 Task: Find connections with filter location Esmeraldas with filter topic #training with filter profile language German with filter current company Infosys with filter school D. Y. Patil Pratishthans D.Y. Patil College of Engineering ,Pune with filter industry IT System Training and Support with filter service category Computer Networking with filter keywords title Sales Engineer
Action: Mouse moved to (470, 85)
Screenshot: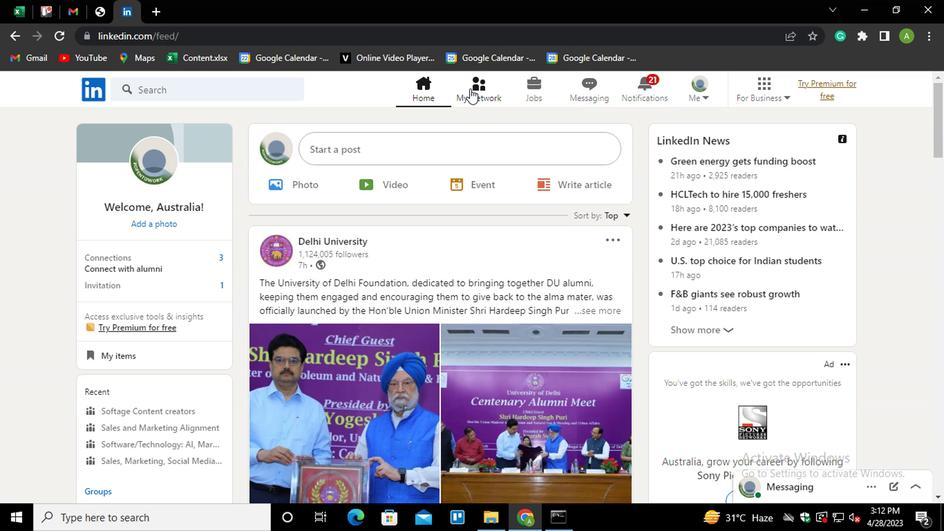 
Action: Mouse pressed left at (470, 85)
Screenshot: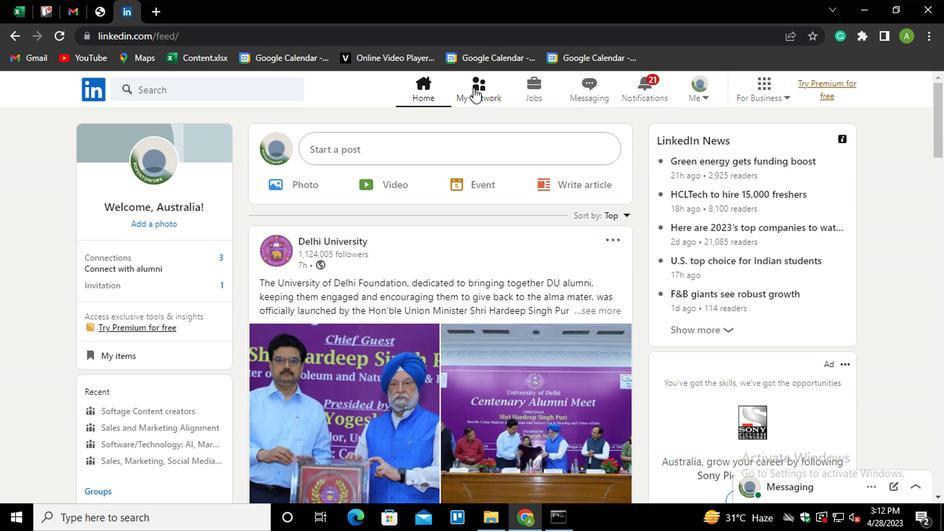 
Action: Mouse moved to (154, 160)
Screenshot: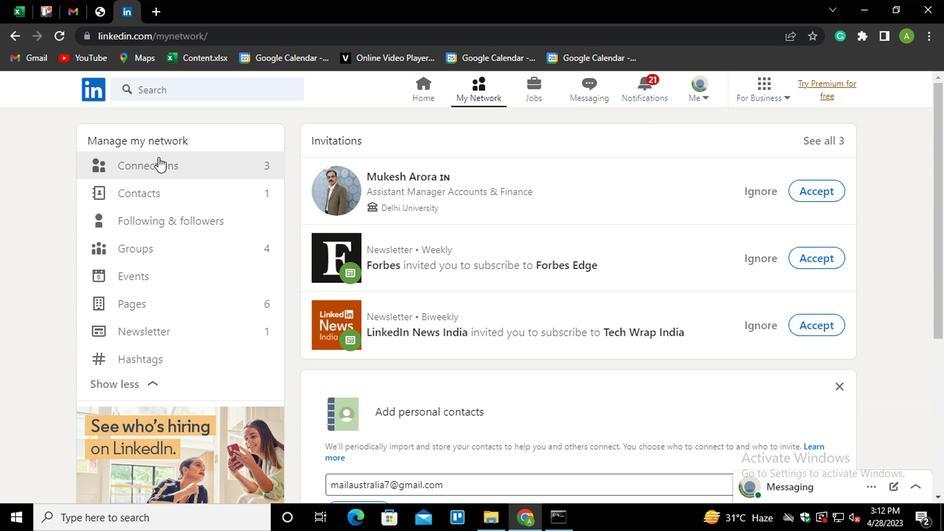 
Action: Mouse pressed left at (154, 160)
Screenshot: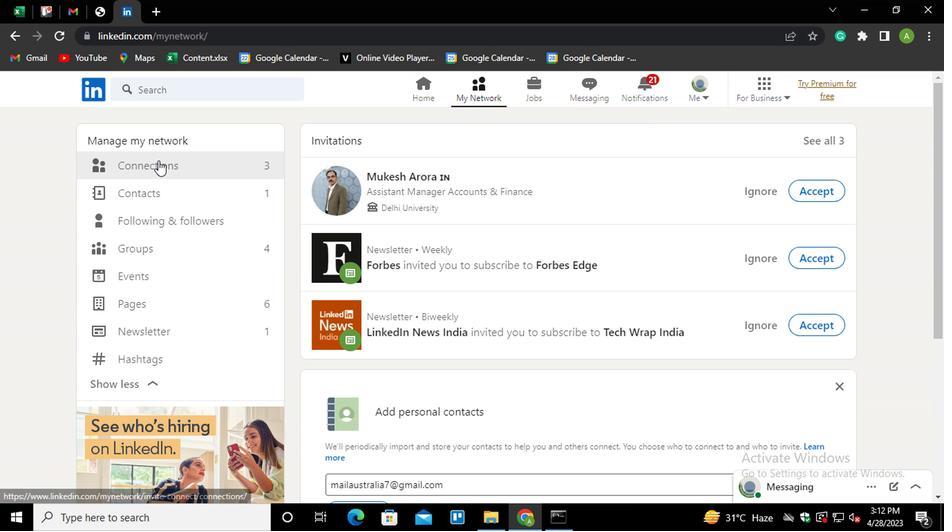 
Action: Mouse moved to (549, 157)
Screenshot: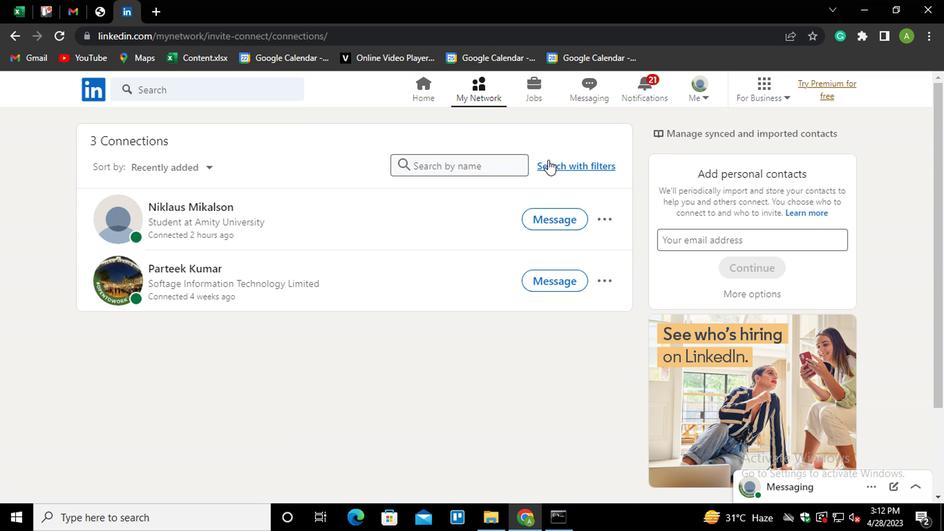 
Action: Mouse pressed left at (549, 157)
Screenshot: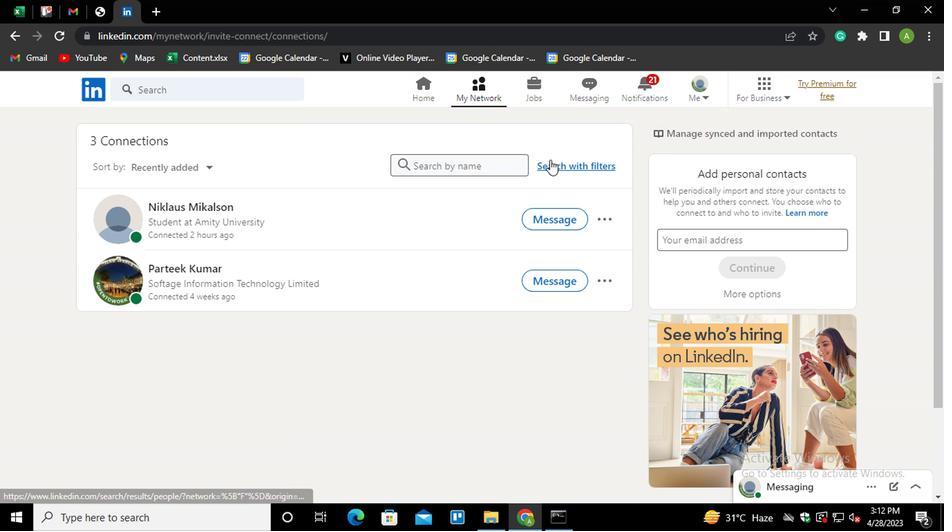
Action: Mouse moved to (515, 122)
Screenshot: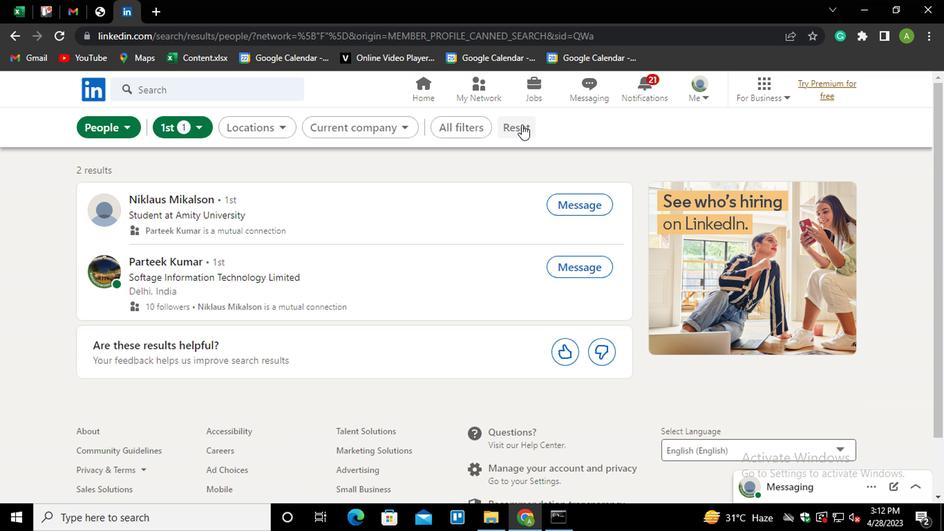 
Action: Mouse pressed left at (515, 122)
Screenshot: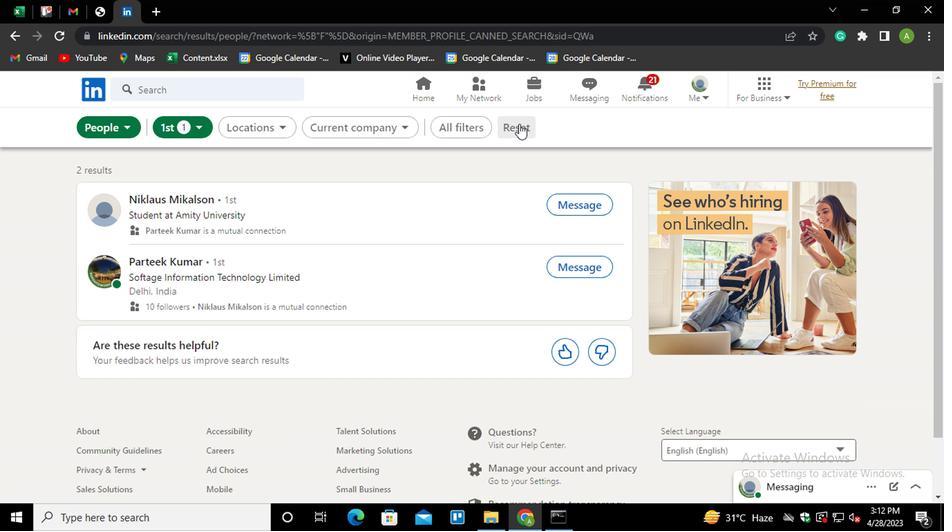 
Action: Mouse moved to (498, 122)
Screenshot: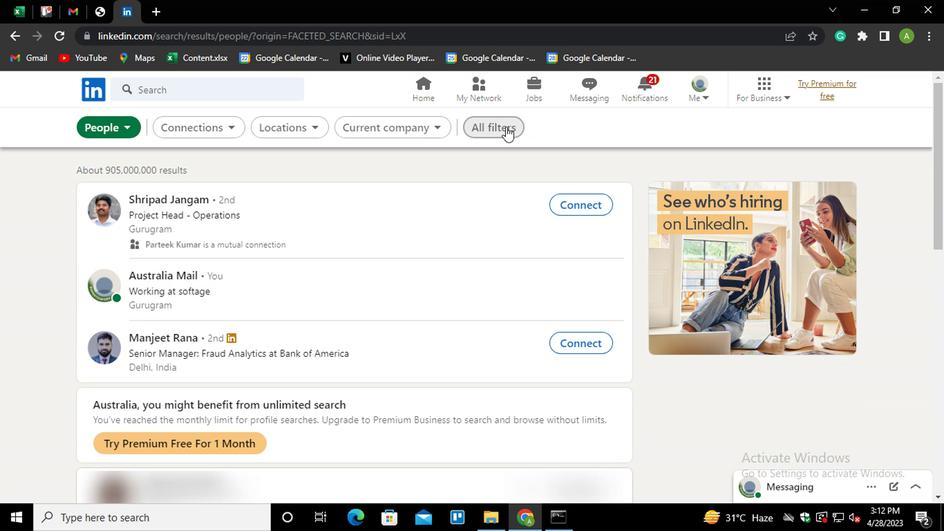 
Action: Mouse pressed left at (498, 122)
Screenshot: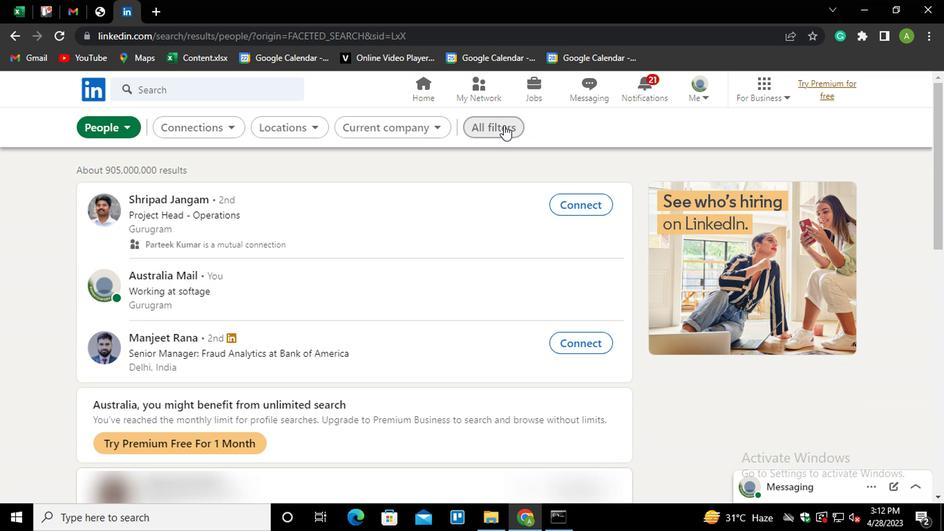 
Action: Mouse moved to (659, 274)
Screenshot: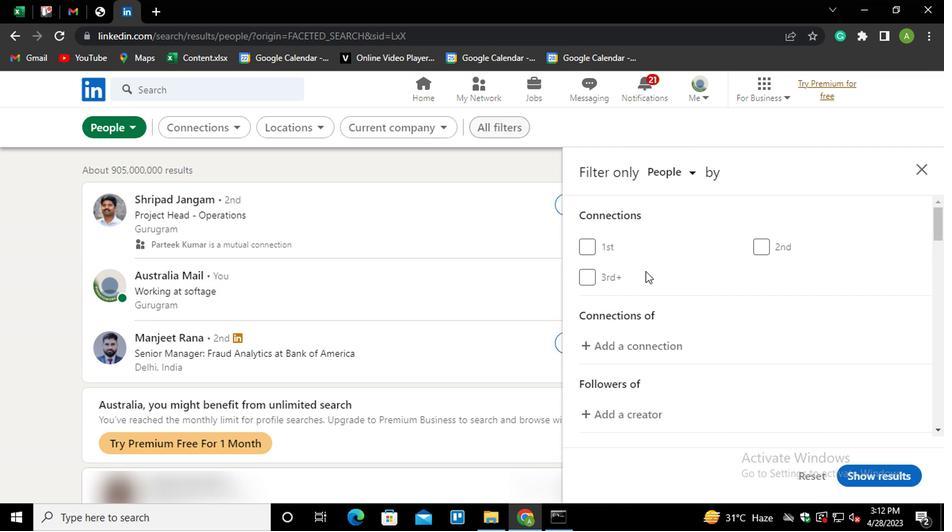 
Action: Mouse scrolled (659, 273) with delta (0, 0)
Screenshot: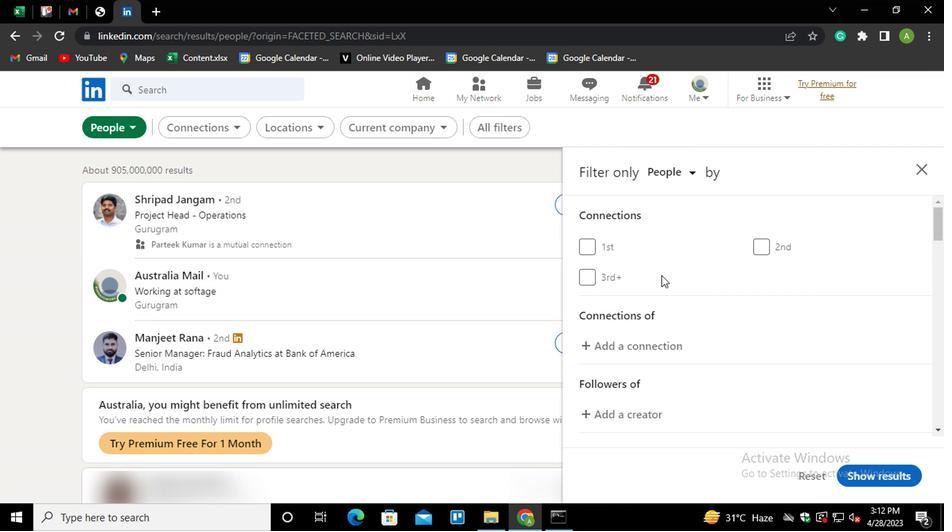 
Action: Mouse scrolled (659, 273) with delta (0, 0)
Screenshot: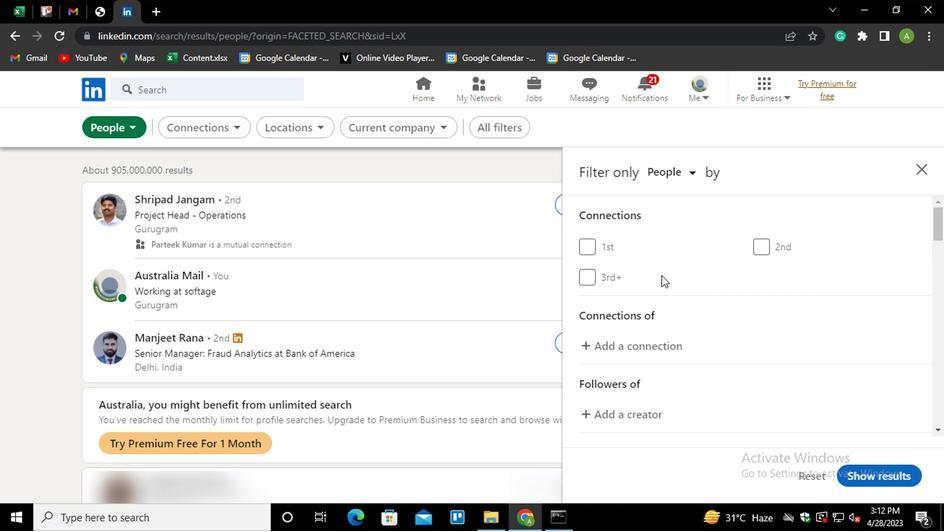 
Action: Mouse scrolled (659, 273) with delta (0, 0)
Screenshot: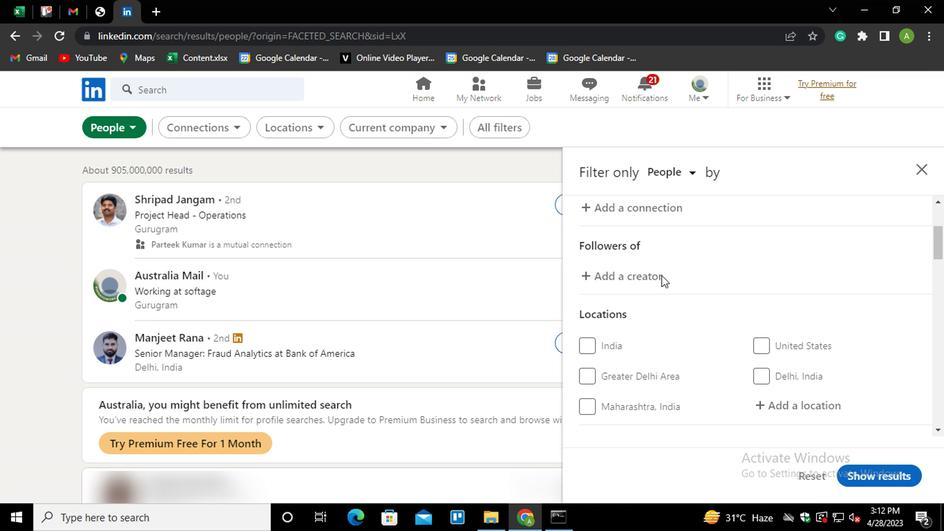
Action: Mouse moved to (784, 337)
Screenshot: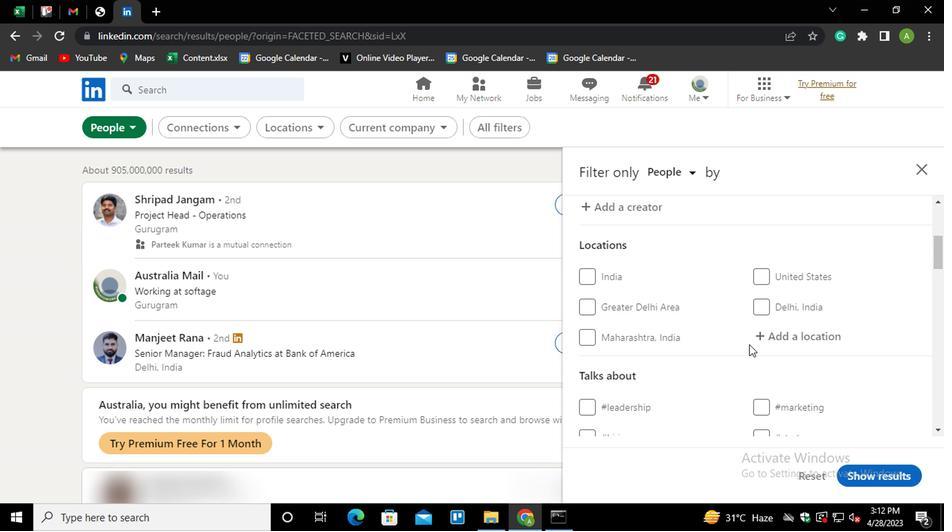 
Action: Mouse pressed left at (784, 337)
Screenshot: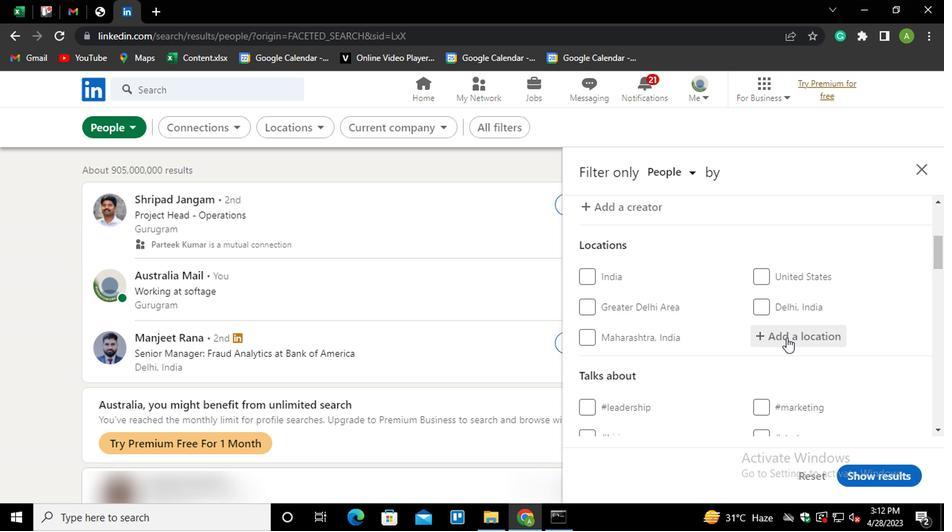 
Action: Key pressed <Key.shift>ESMERALDAS<Key.down><Key.enter>
Screenshot: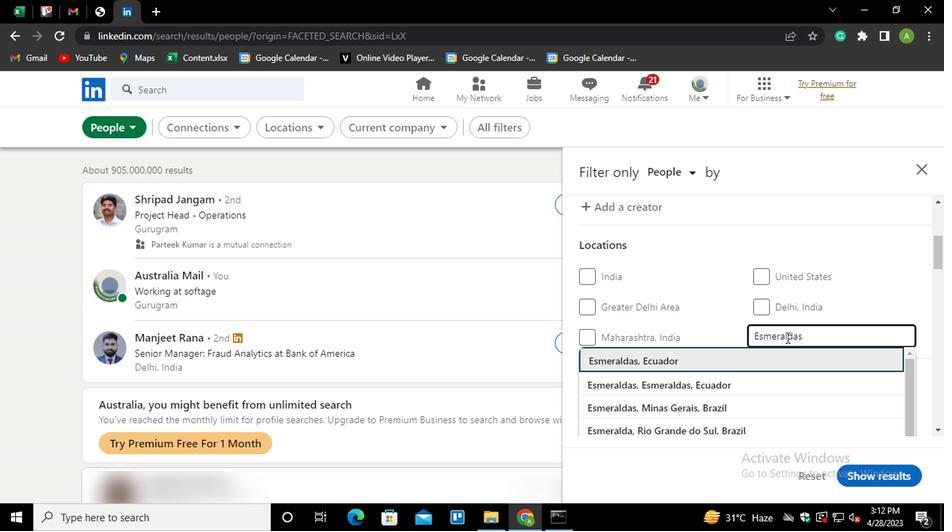 
Action: Mouse scrolled (784, 336) with delta (0, 0)
Screenshot: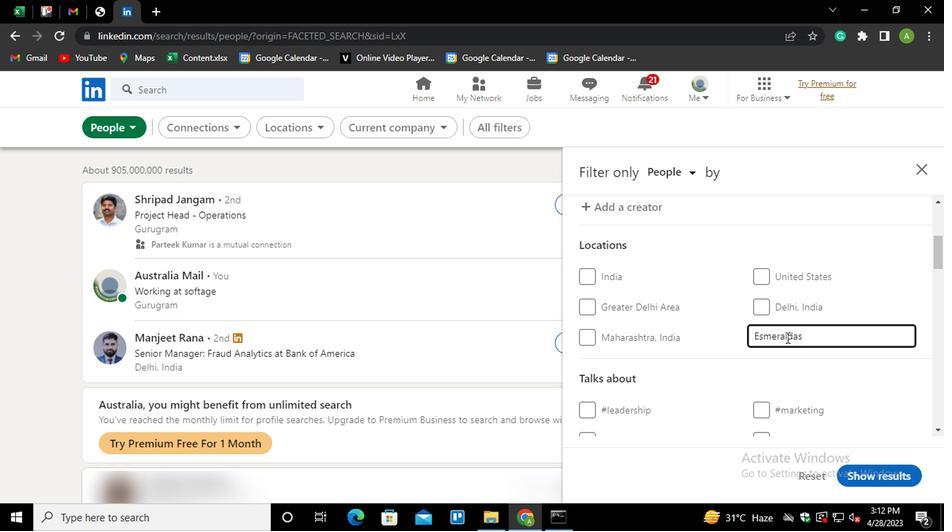 
Action: Mouse scrolled (784, 336) with delta (0, 0)
Screenshot: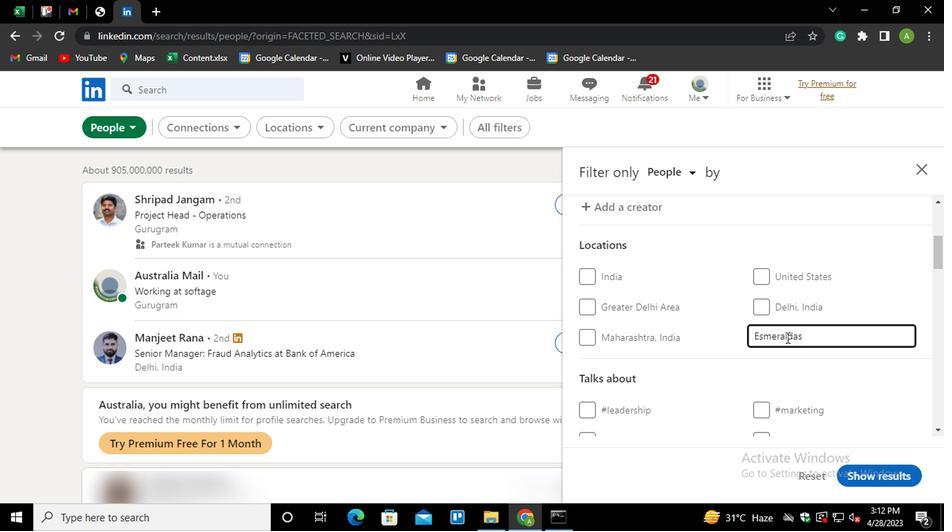 
Action: Mouse moved to (783, 334)
Screenshot: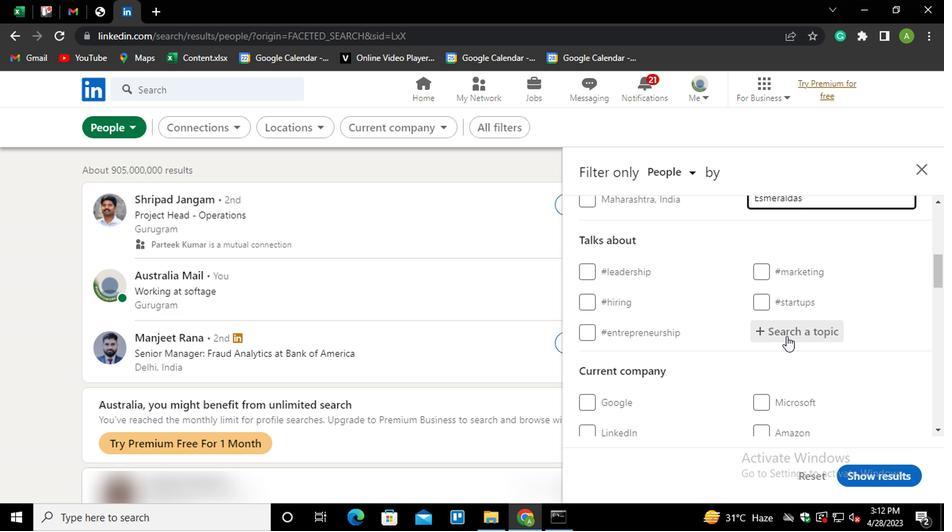 
Action: Mouse pressed left at (783, 334)
Screenshot: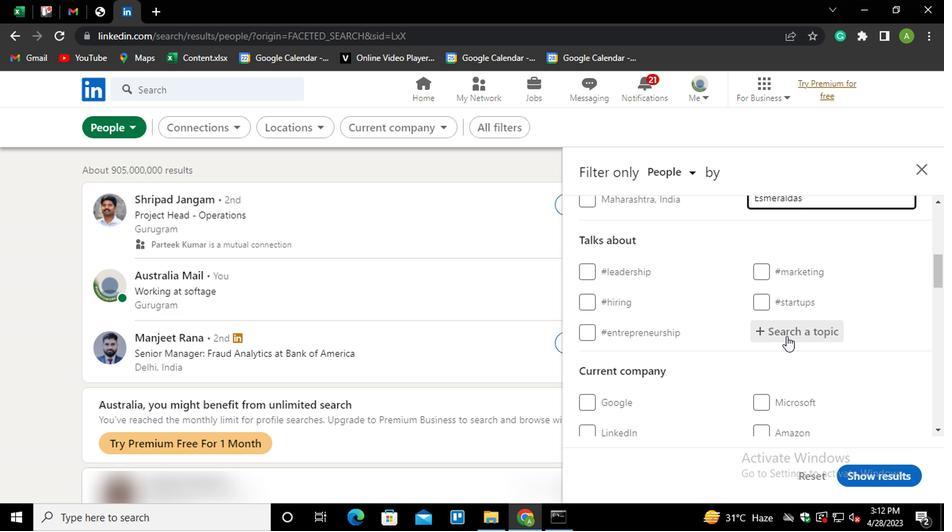 
Action: Mouse moved to (777, 336)
Screenshot: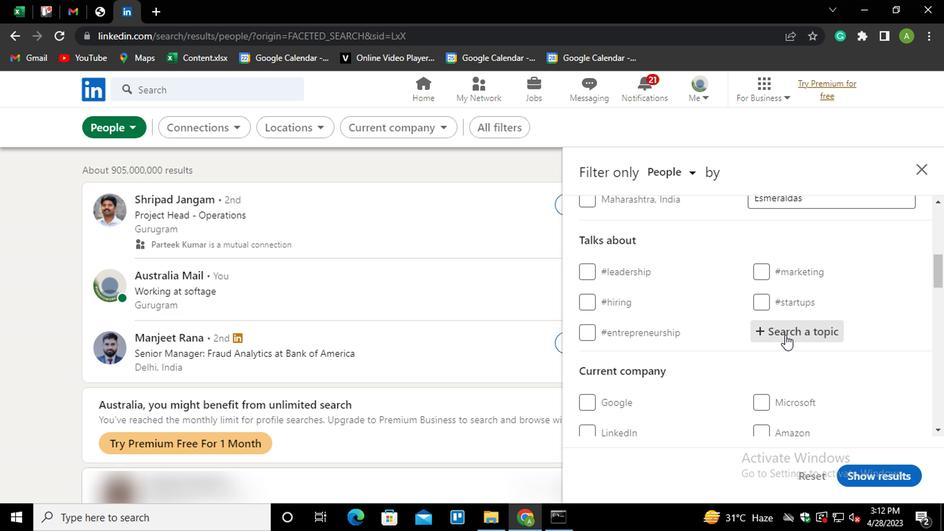 
Action: Key pressed TRAINING<Key.down><Key.enter>
Screenshot: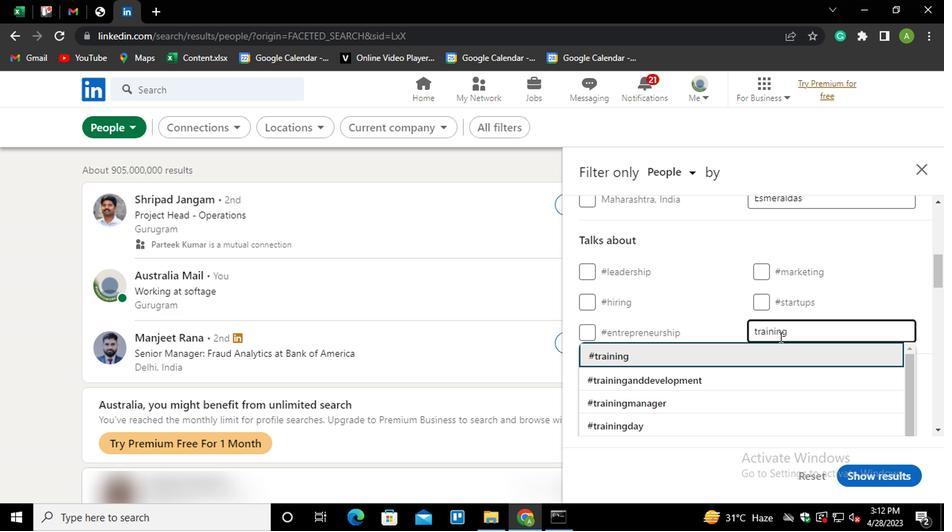 
Action: Mouse moved to (778, 334)
Screenshot: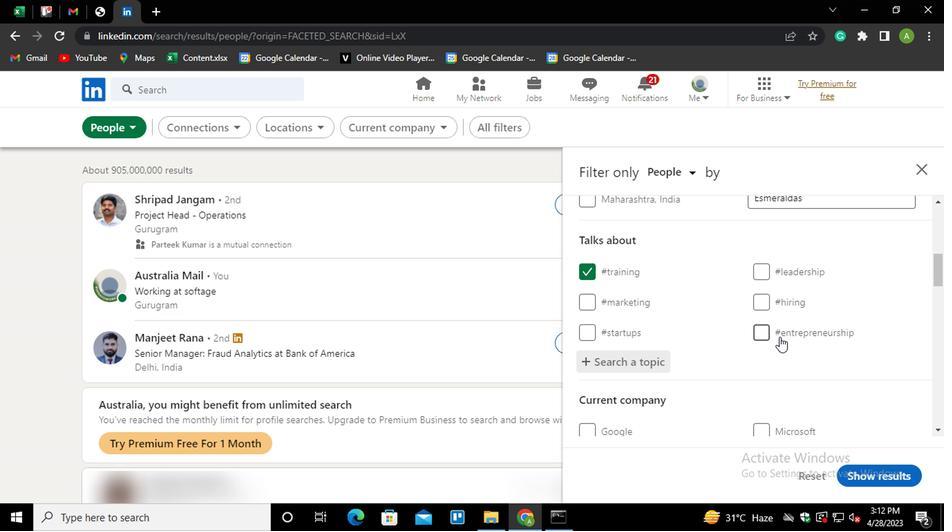 
Action: Mouse scrolled (778, 334) with delta (0, 0)
Screenshot: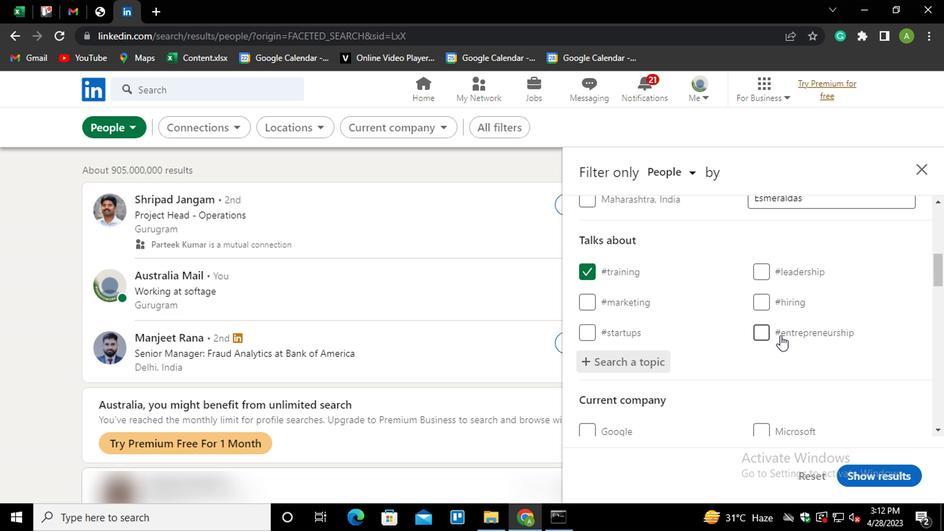 
Action: Mouse scrolled (778, 334) with delta (0, 0)
Screenshot: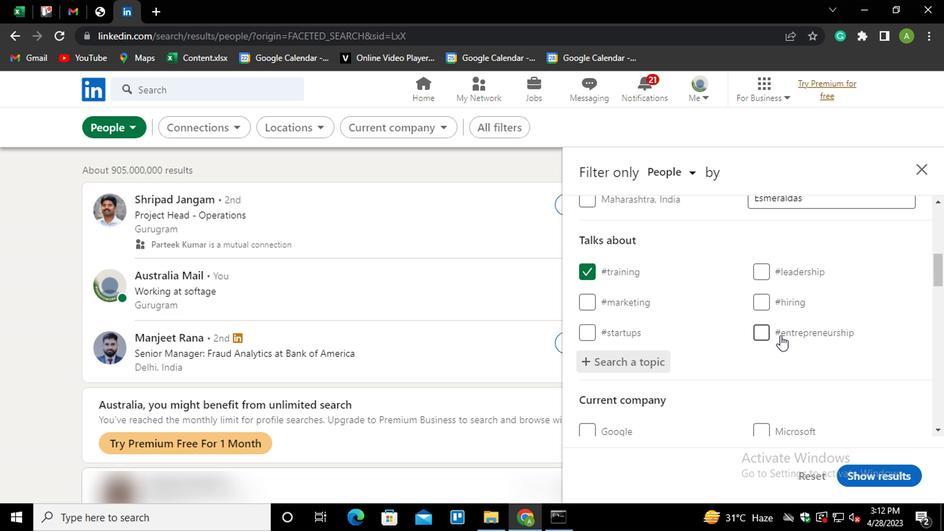 
Action: Mouse scrolled (778, 334) with delta (0, 0)
Screenshot: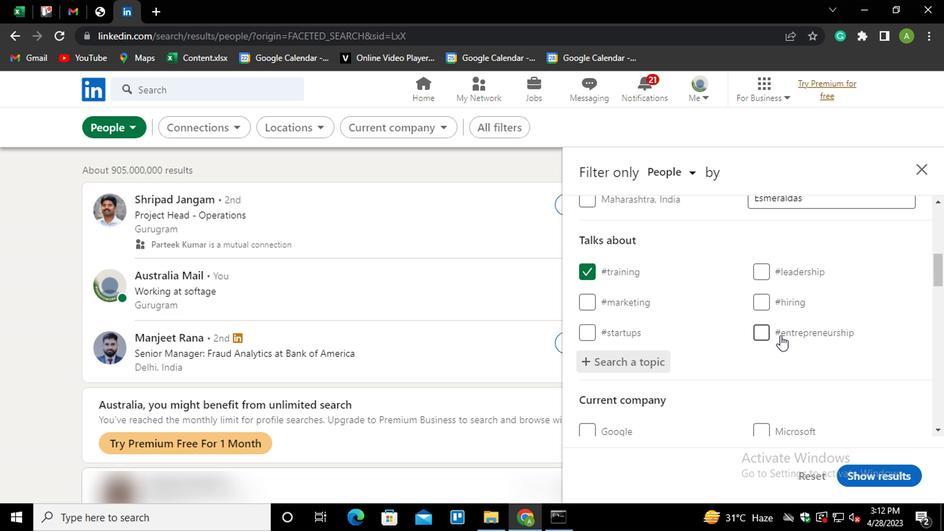 
Action: Mouse scrolled (778, 334) with delta (0, 0)
Screenshot: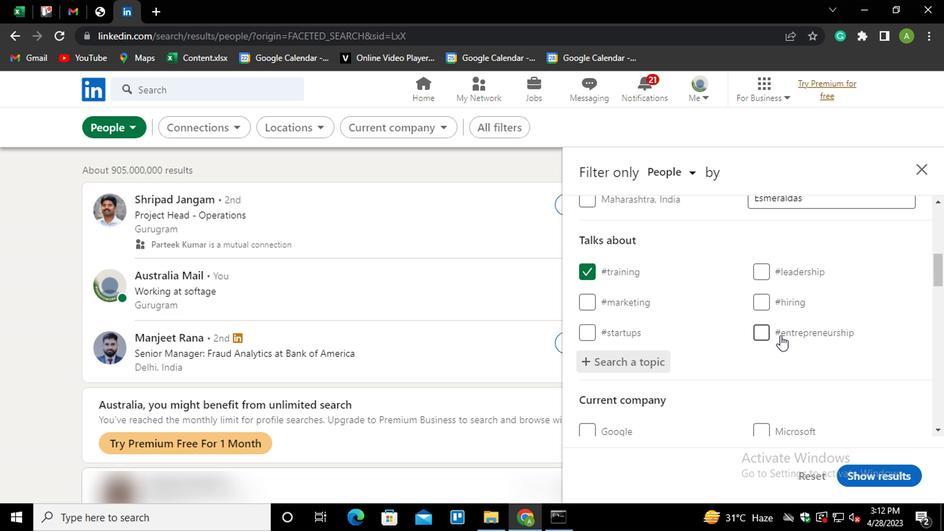 
Action: Mouse scrolled (778, 334) with delta (0, 0)
Screenshot: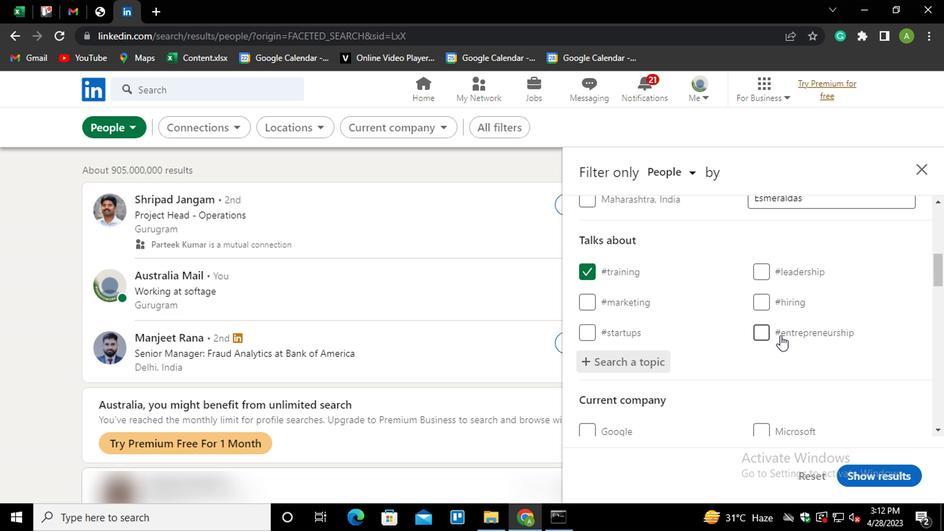 
Action: Mouse scrolled (778, 334) with delta (0, 0)
Screenshot: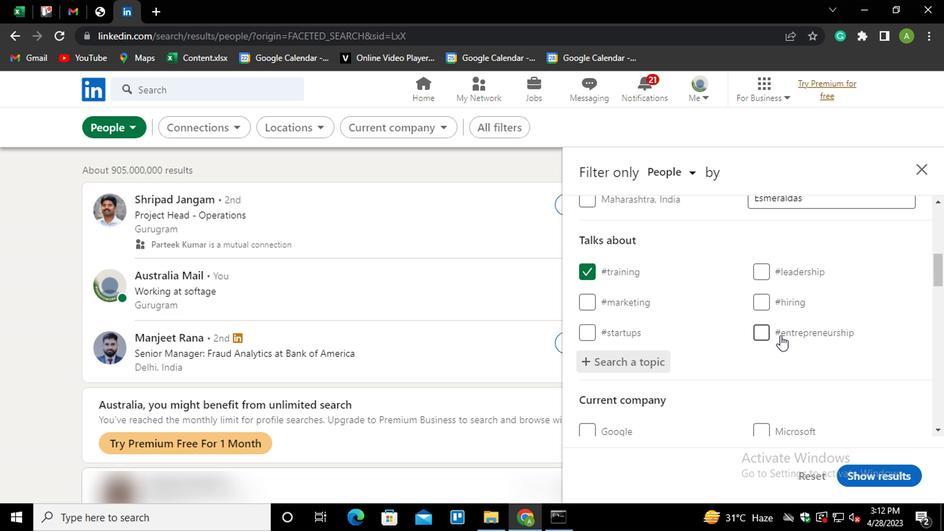
Action: Mouse scrolled (778, 334) with delta (0, 0)
Screenshot: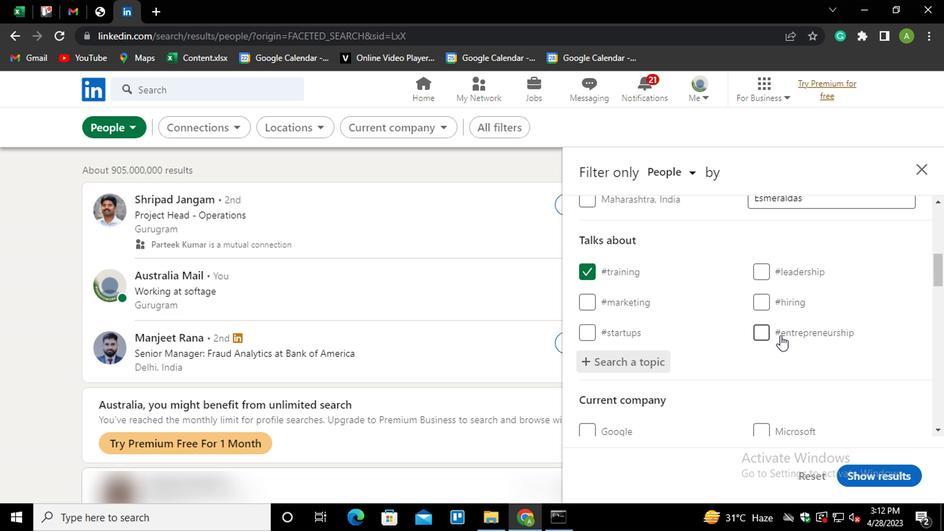 
Action: Mouse scrolled (778, 334) with delta (0, 0)
Screenshot: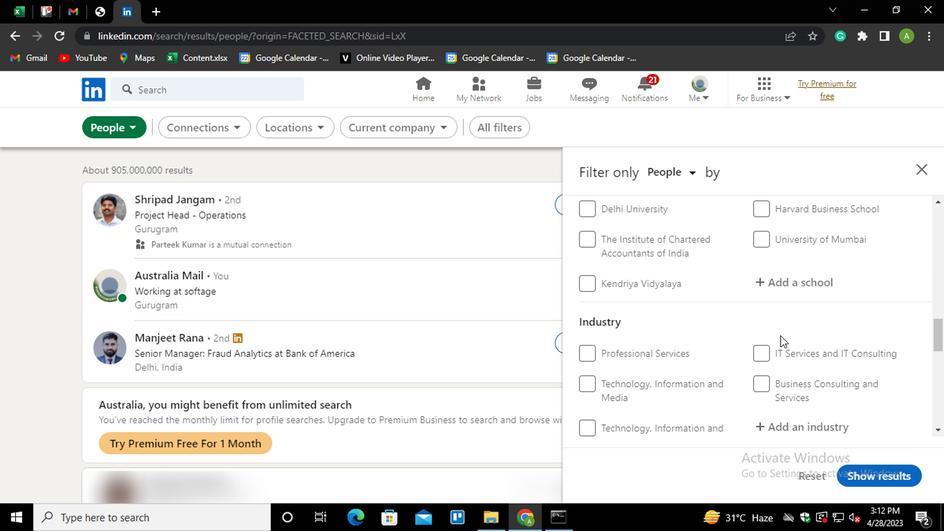 
Action: Mouse scrolled (778, 334) with delta (0, 0)
Screenshot: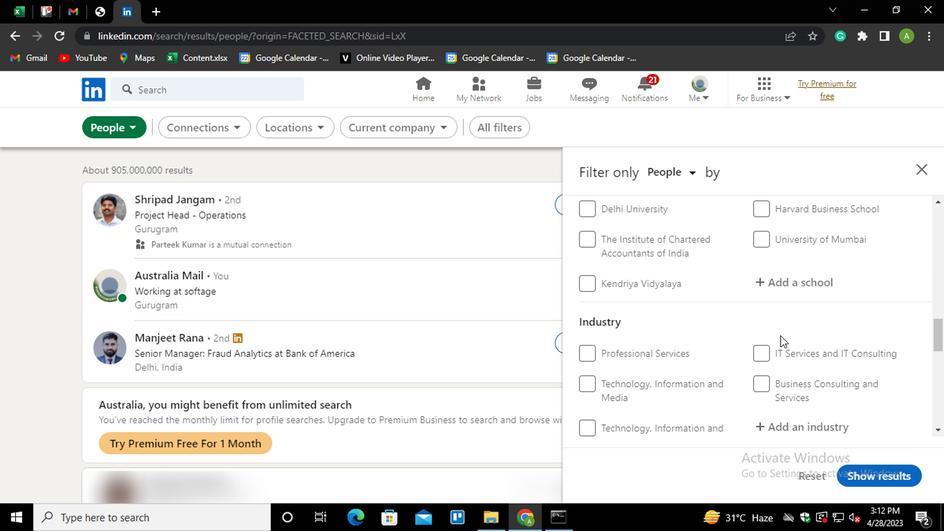 
Action: Mouse scrolled (778, 334) with delta (0, 0)
Screenshot: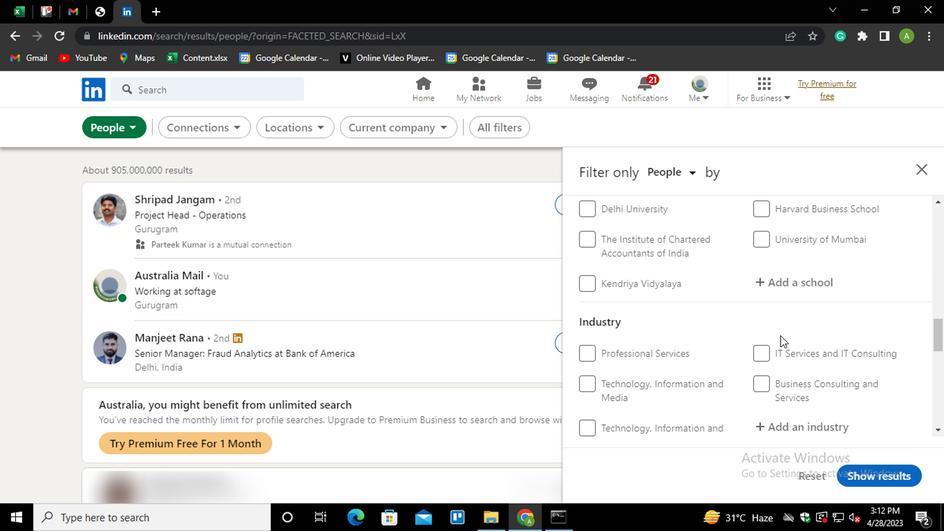 
Action: Mouse moved to (594, 364)
Screenshot: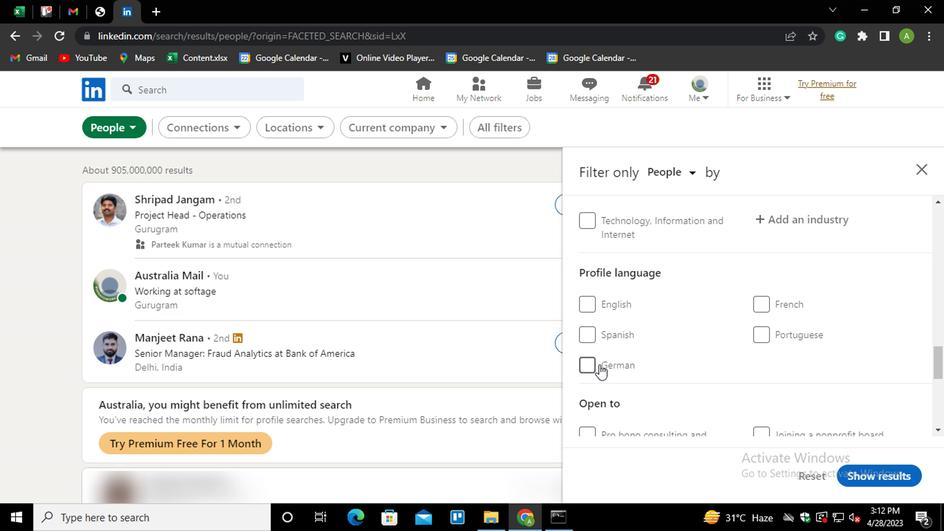 
Action: Mouse pressed left at (594, 364)
Screenshot: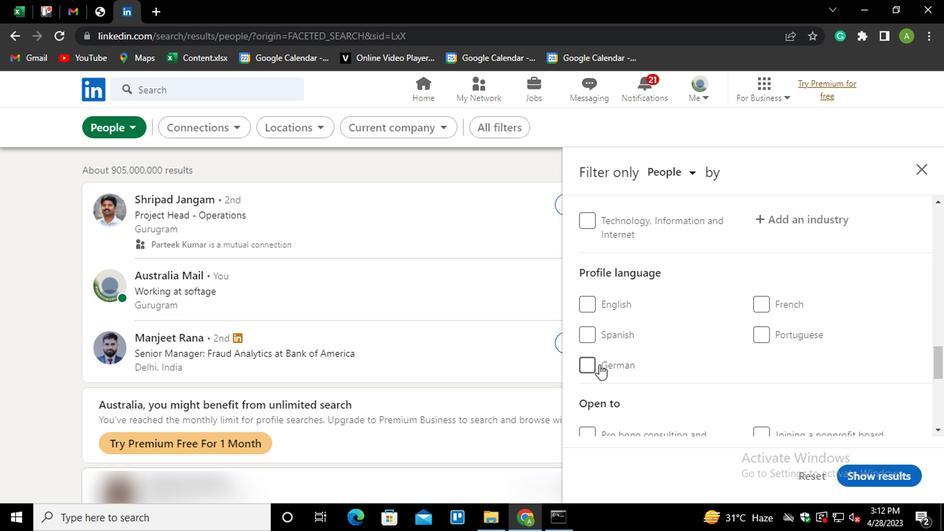 
Action: Mouse moved to (684, 369)
Screenshot: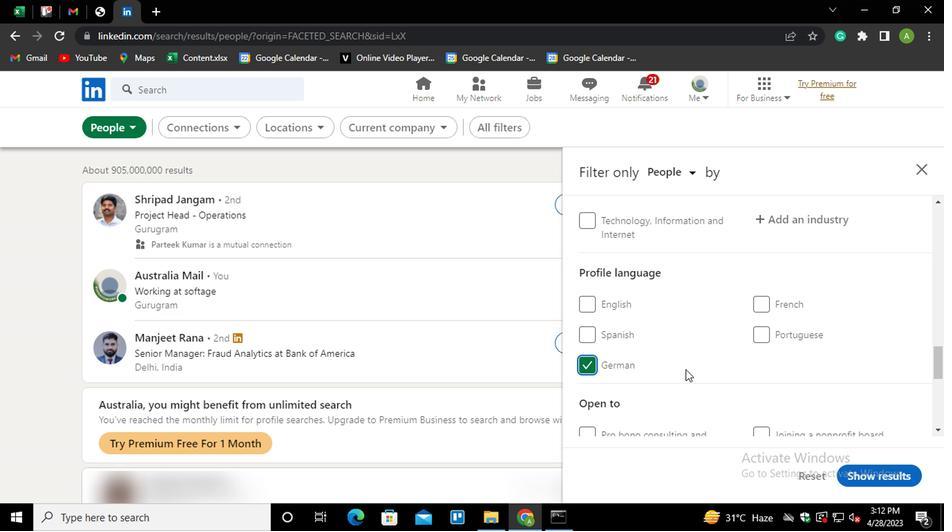 
Action: Mouse scrolled (684, 369) with delta (0, 0)
Screenshot: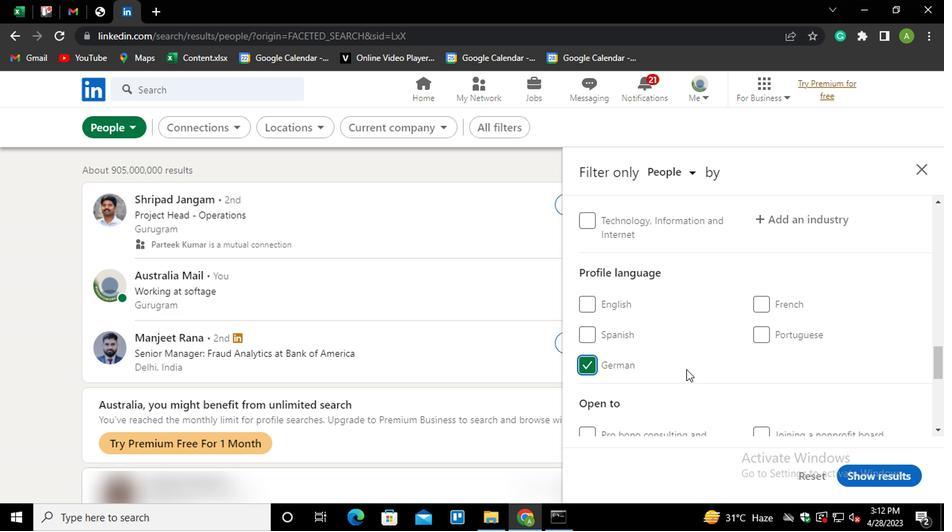 
Action: Mouse scrolled (684, 369) with delta (0, 0)
Screenshot: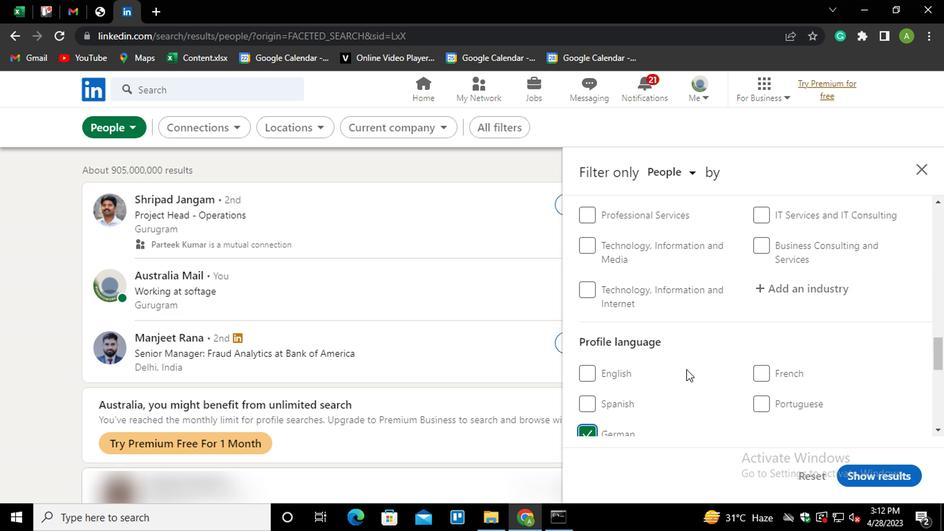 
Action: Mouse scrolled (684, 369) with delta (0, 0)
Screenshot: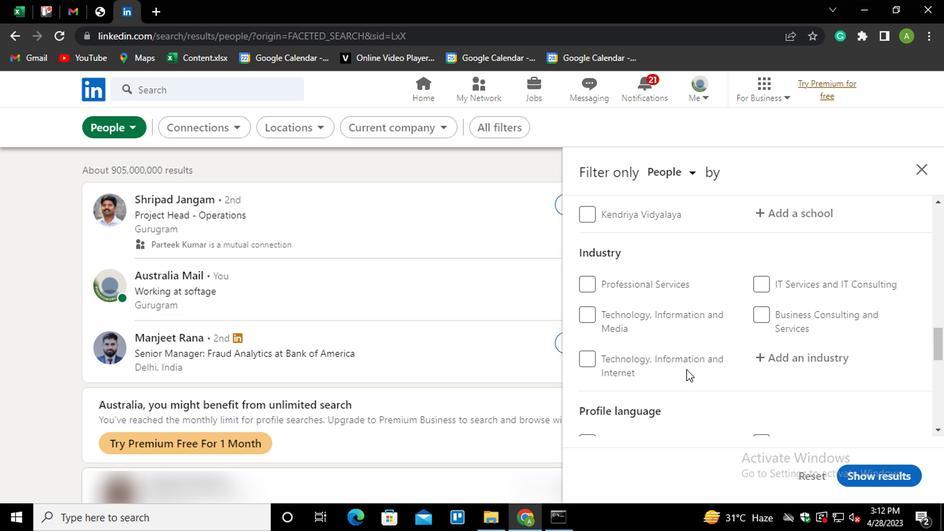 
Action: Mouse scrolled (684, 369) with delta (0, 0)
Screenshot: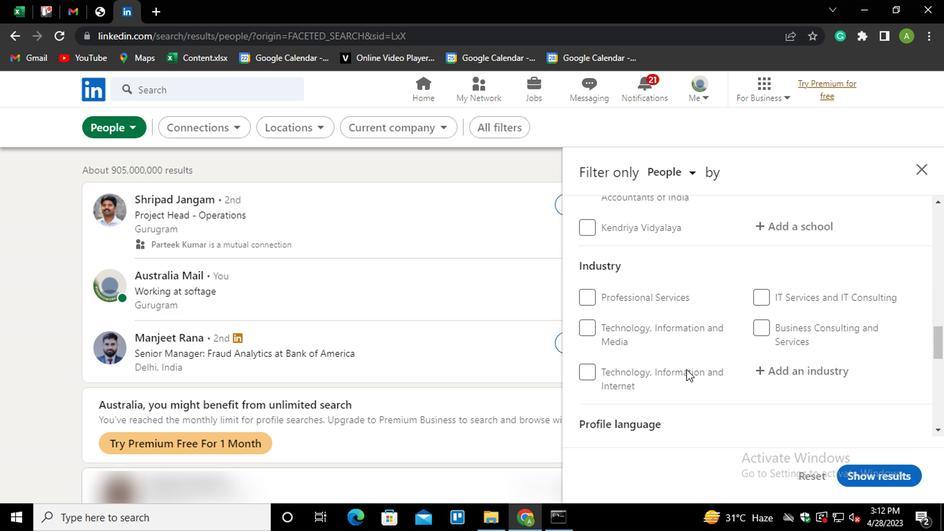 
Action: Mouse scrolled (684, 369) with delta (0, 0)
Screenshot: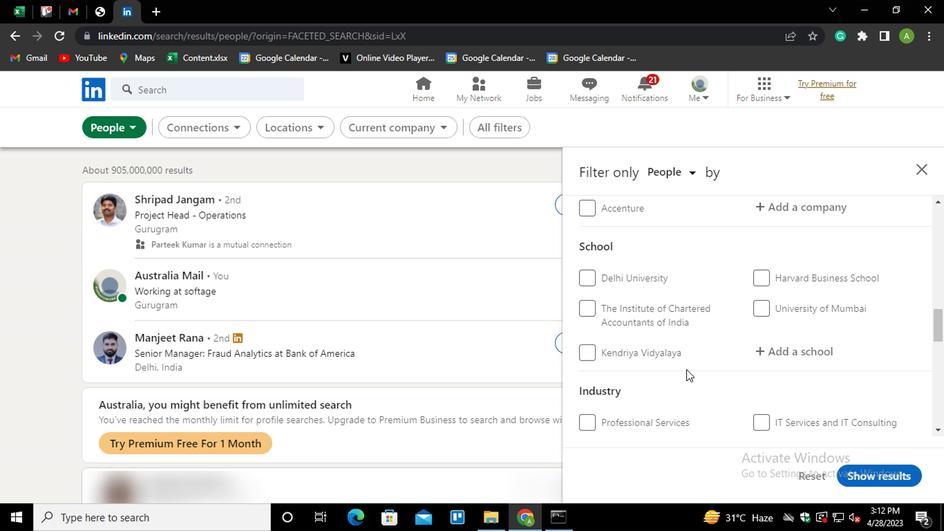 
Action: Mouse scrolled (684, 369) with delta (0, 0)
Screenshot: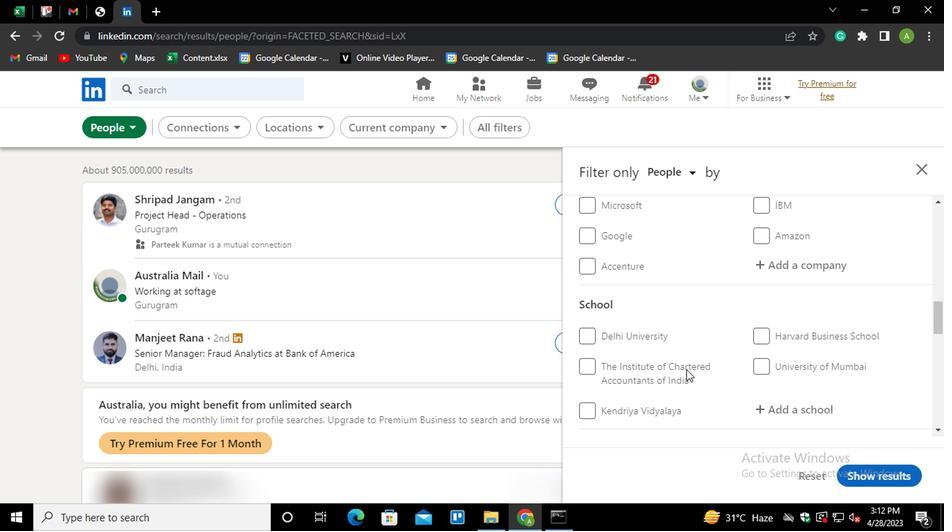 
Action: Mouse moved to (684, 367)
Screenshot: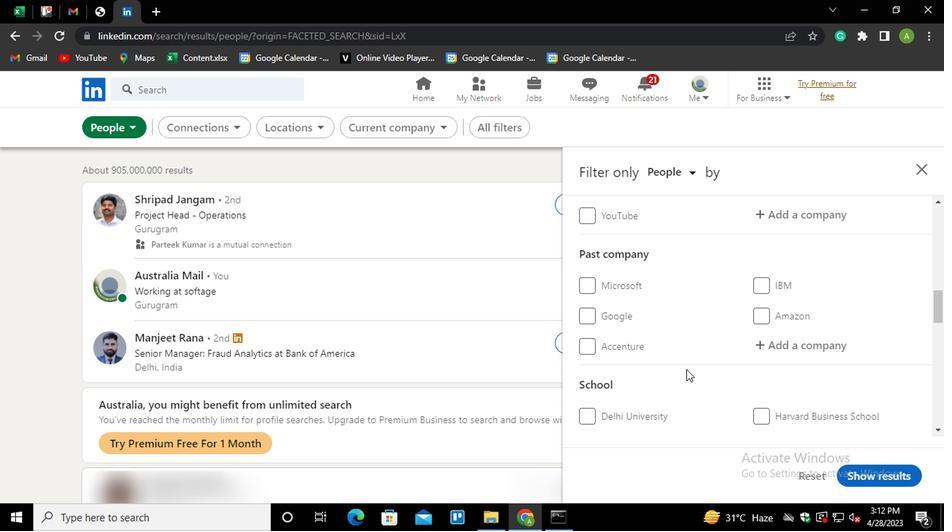 
Action: Mouse scrolled (684, 368) with delta (0, 0)
Screenshot: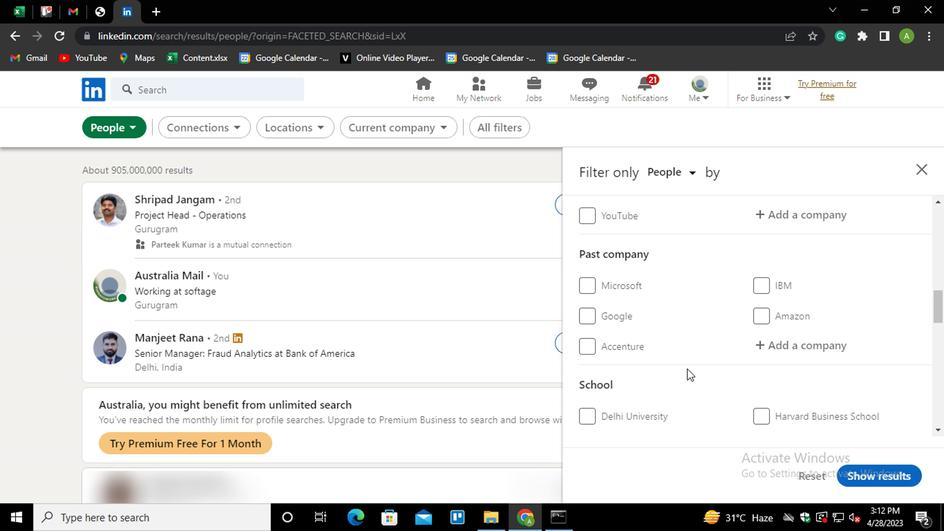 
Action: Mouse moved to (772, 287)
Screenshot: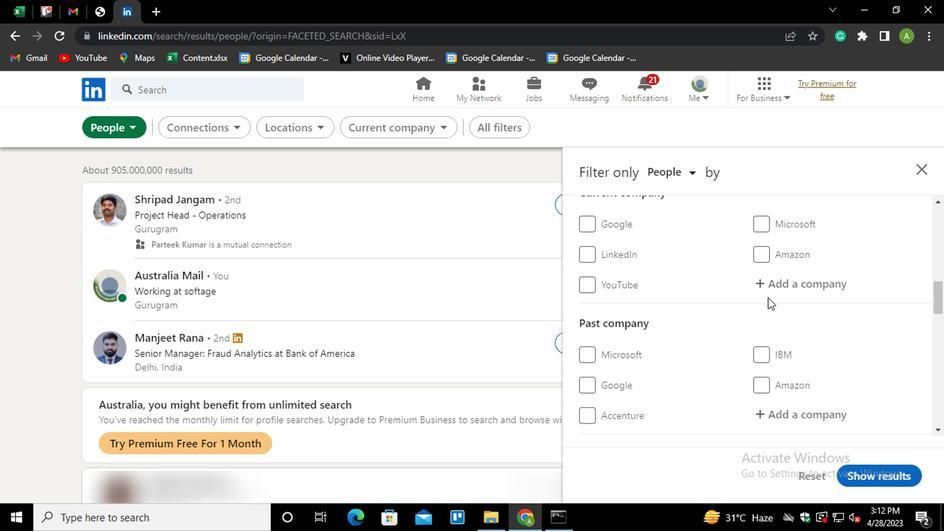 
Action: Mouse pressed left at (772, 287)
Screenshot: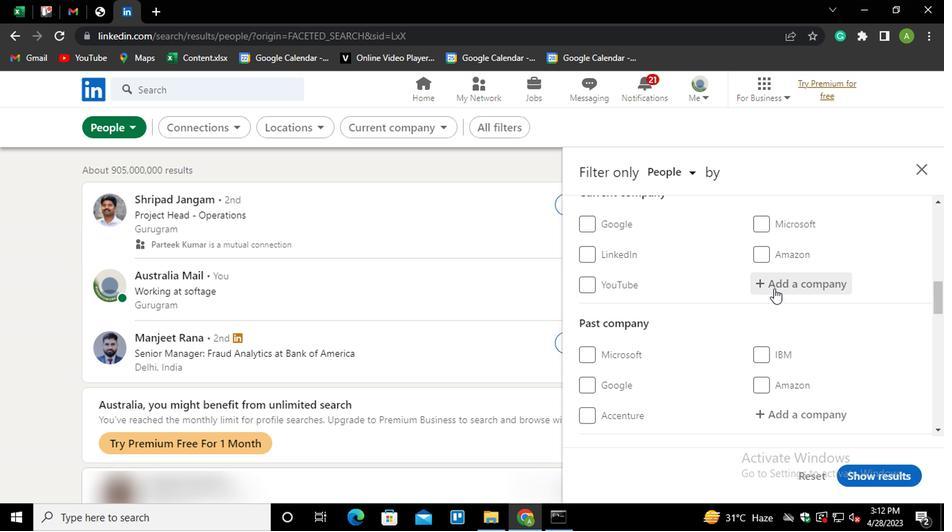 
Action: Key pressed <Key.shift>IN<Key.backspace>NFOSYS<Key.down><Key.enter>
Screenshot: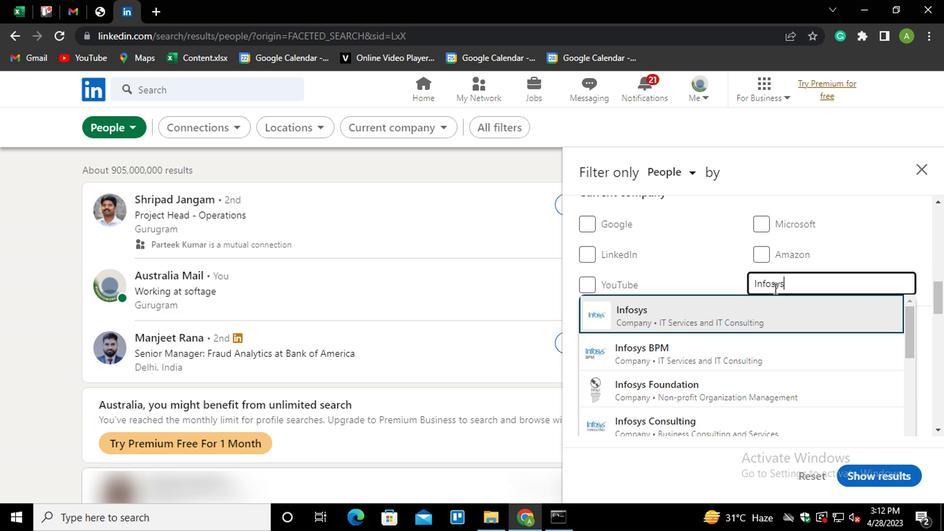 
Action: Mouse scrolled (772, 286) with delta (0, 0)
Screenshot: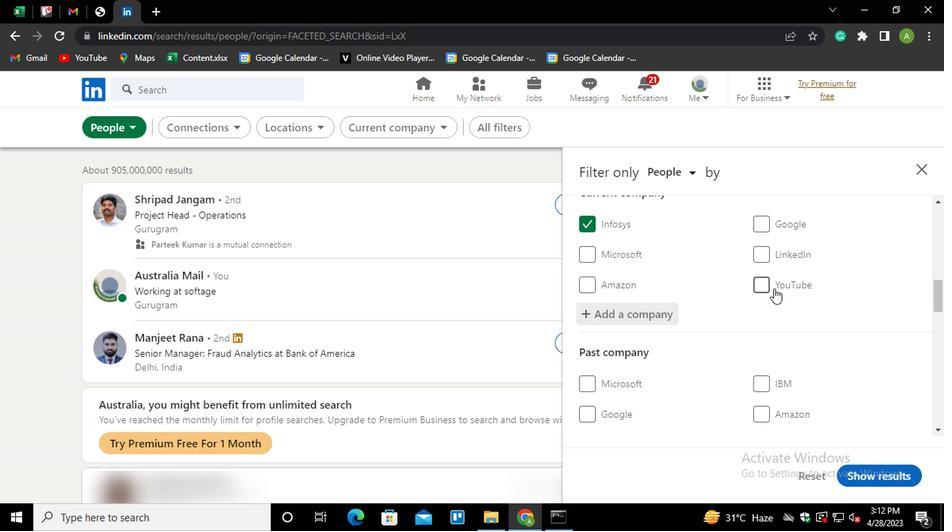 
Action: Mouse scrolled (772, 286) with delta (0, 0)
Screenshot: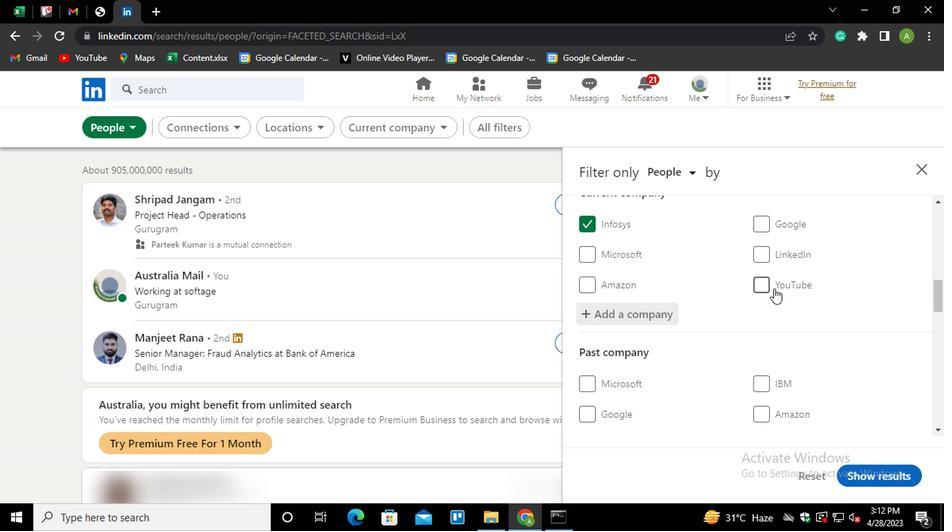 
Action: Mouse scrolled (772, 286) with delta (0, 0)
Screenshot: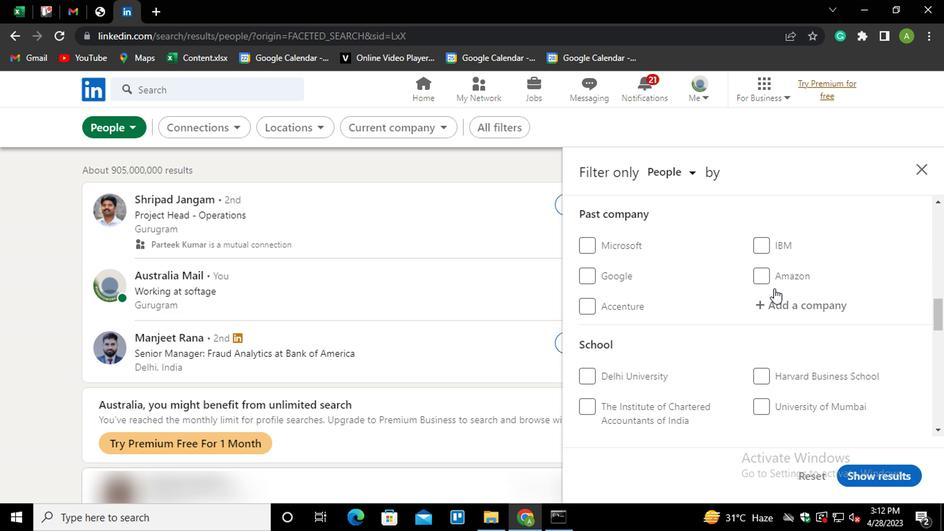 
Action: Mouse scrolled (772, 286) with delta (0, 0)
Screenshot: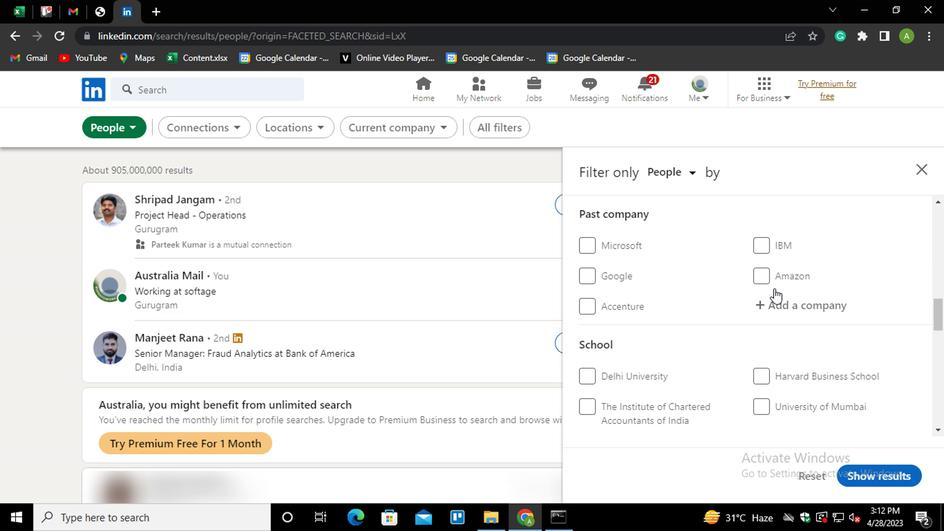 
Action: Mouse moved to (784, 308)
Screenshot: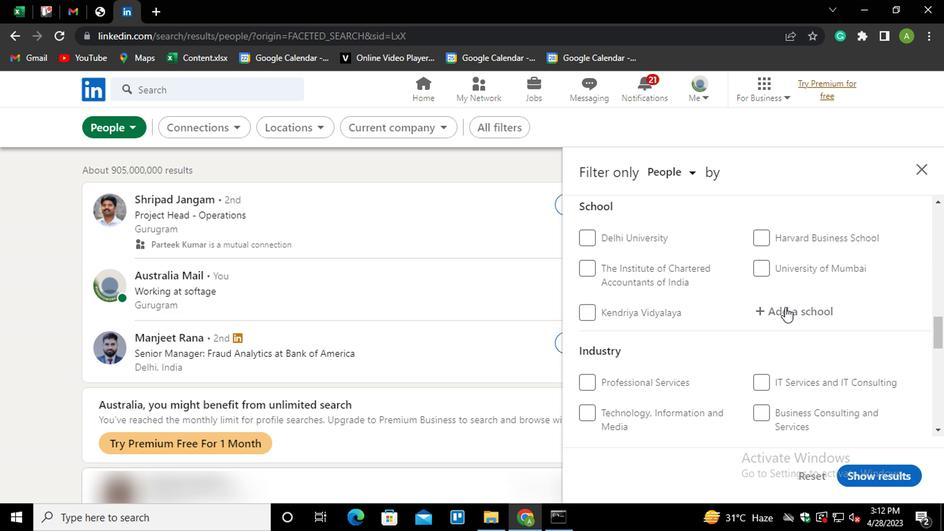 
Action: Mouse pressed left at (784, 308)
Screenshot: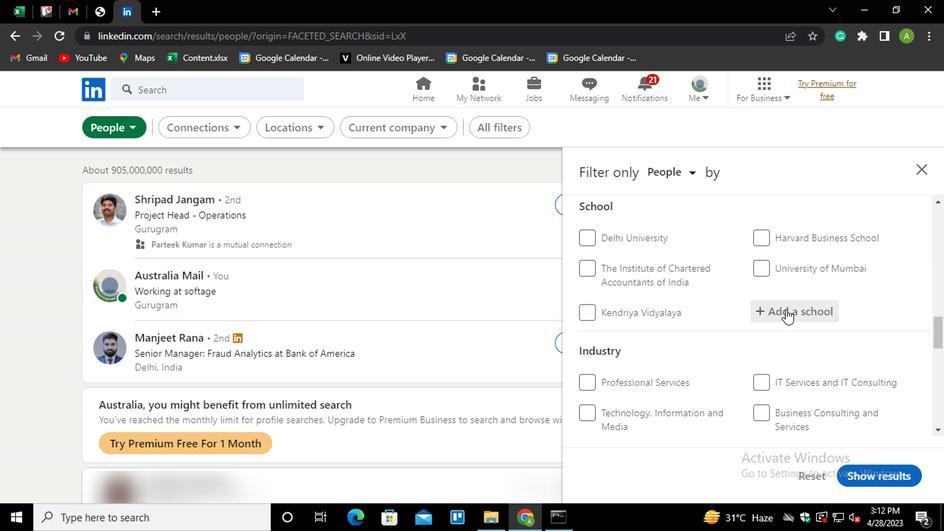 
Action: Key pressed <Key.shift><Key.shift><Key.shift><Key.shift><Key.shift><Key.shift><Key.shift><Key.shift><Key.shift><Key.shift><Key.shift>D.<Key.shift><Key.shift><Key.shift><Key.shift><Key.shift>Y.<Key.space><Key.down><Key.down><Key.down><Key.down><Key.enter>
Screenshot: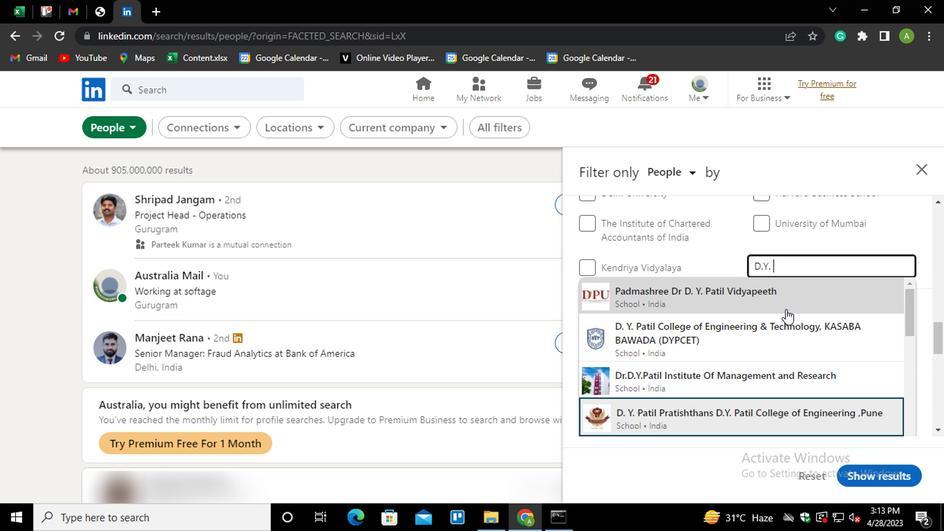 
Action: Mouse scrolled (784, 307) with delta (0, 0)
Screenshot: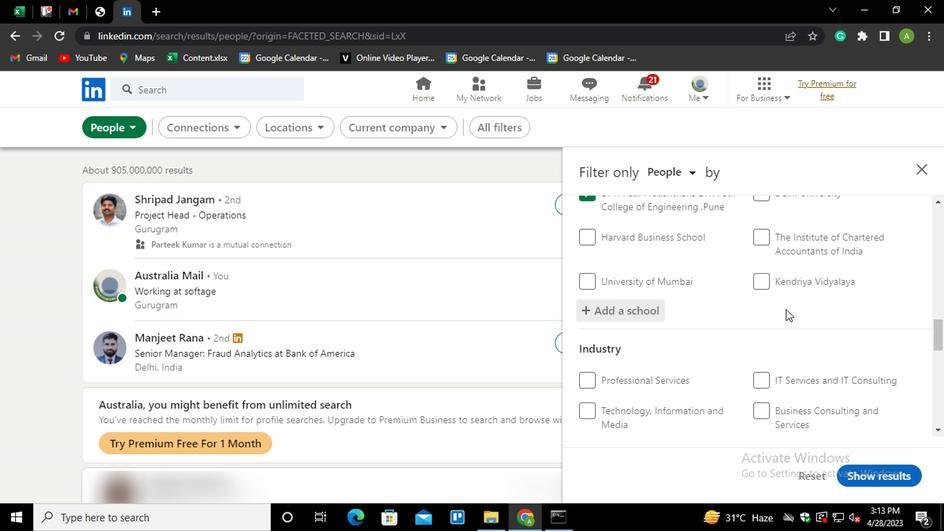
Action: Mouse scrolled (784, 307) with delta (0, 0)
Screenshot: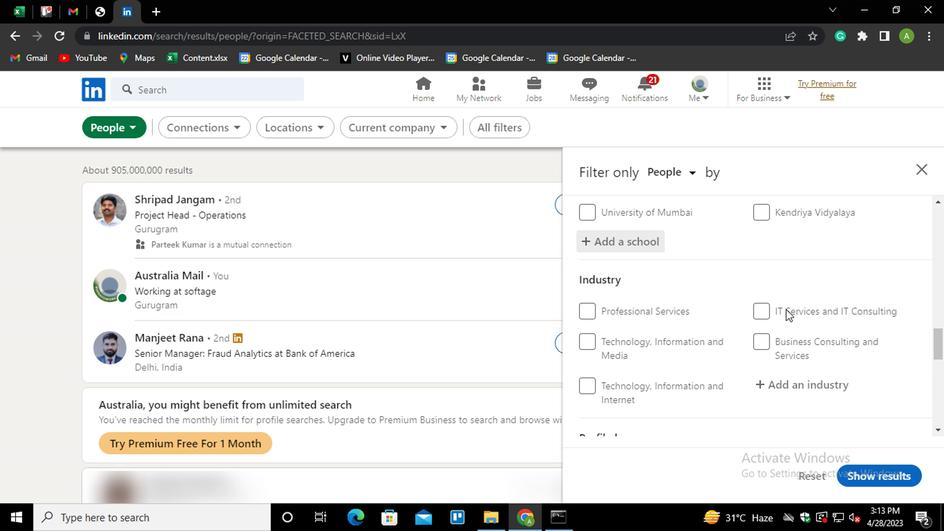 
Action: Mouse pressed left at (784, 308)
Screenshot: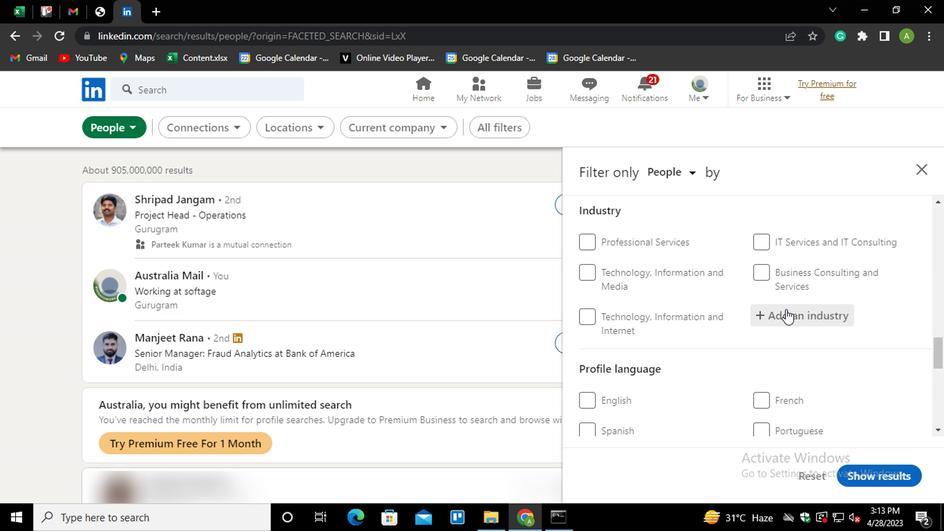 
Action: Mouse scrolled (784, 307) with delta (0, 0)
Screenshot: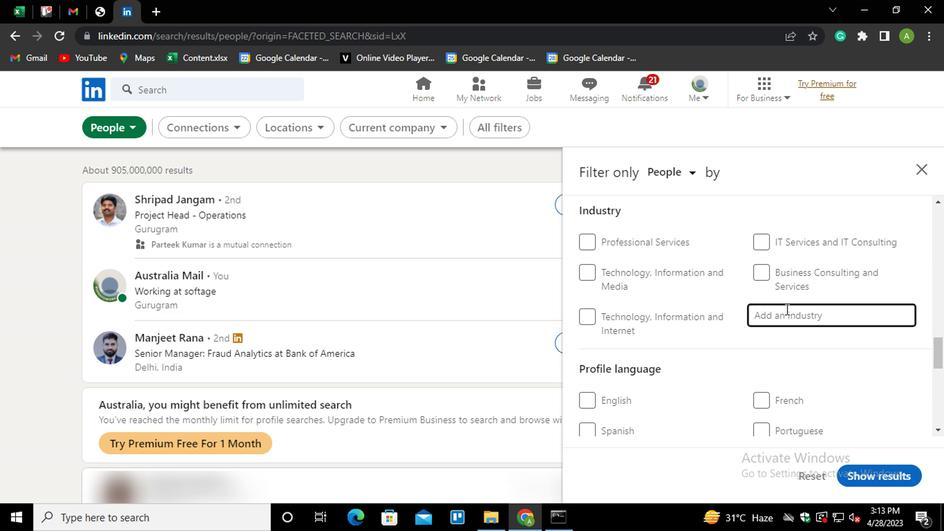 
Action: Mouse moved to (797, 253)
Screenshot: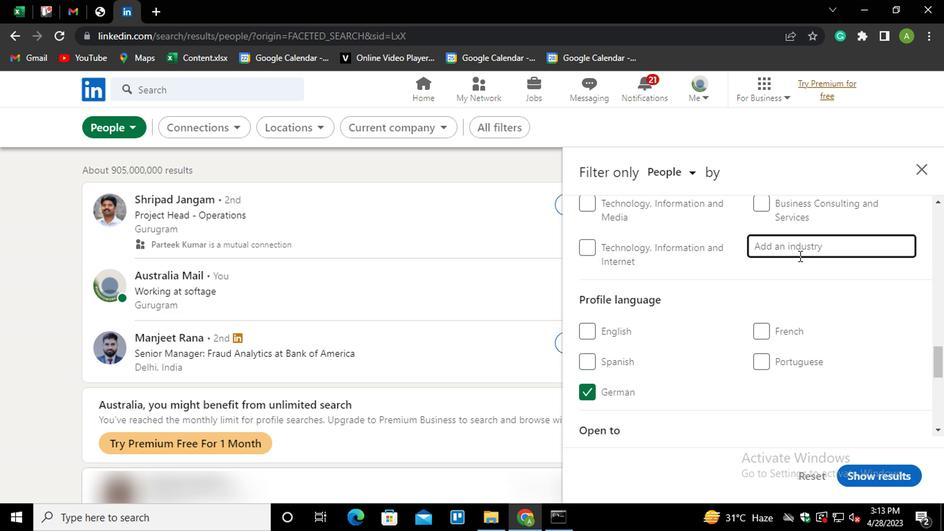 
Action: Key pressed <Key.shift>IT<Key.space>SYSTEM<Key.down><Key.down><Key.down><Key.enter>
Screenshot: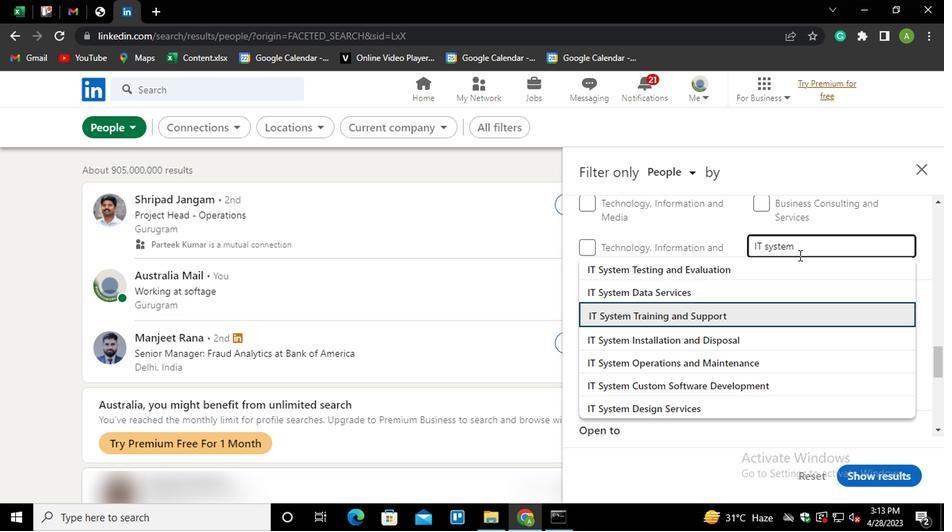 
Action: Mouse moved to (798, 253)
Screenshot: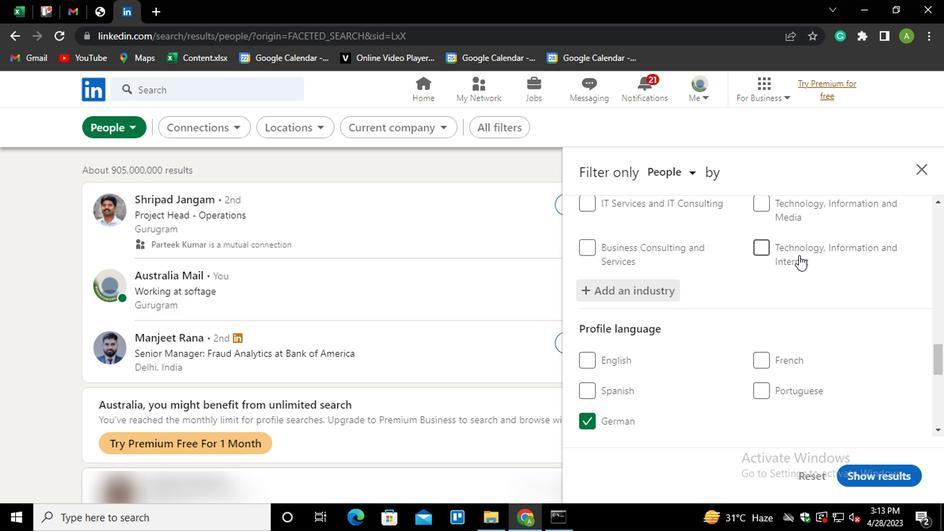 
Action: Mouse scrolled (798, 252) with delta (0, 0)
Screenshot: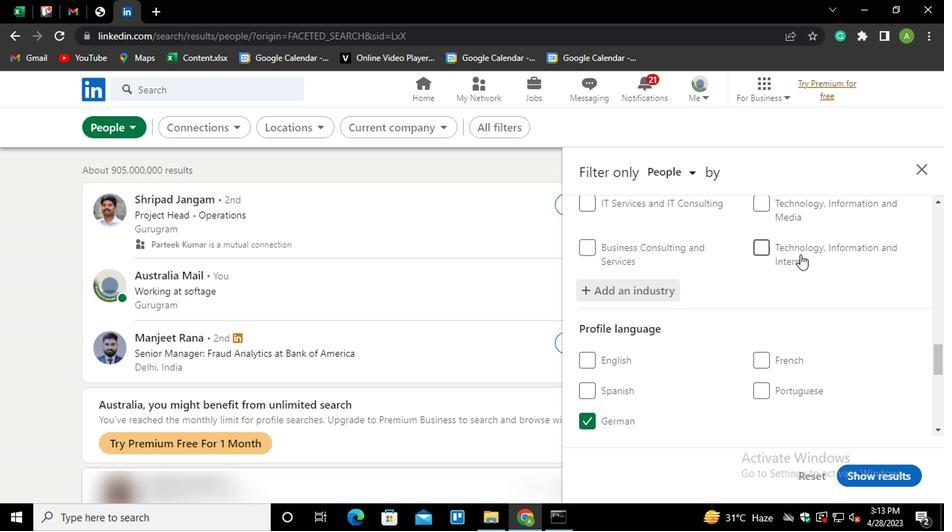 
Action: Mouse scrolled (798, 252) with delta (0, 0)
Screenshot: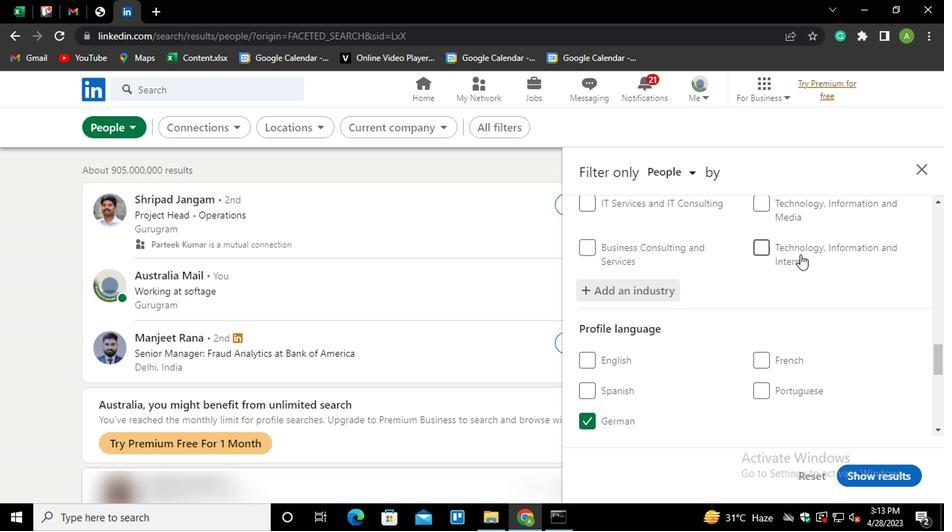 
Action: Mouse scrolled (798, 252) with delta (0, 0)
Screenshot: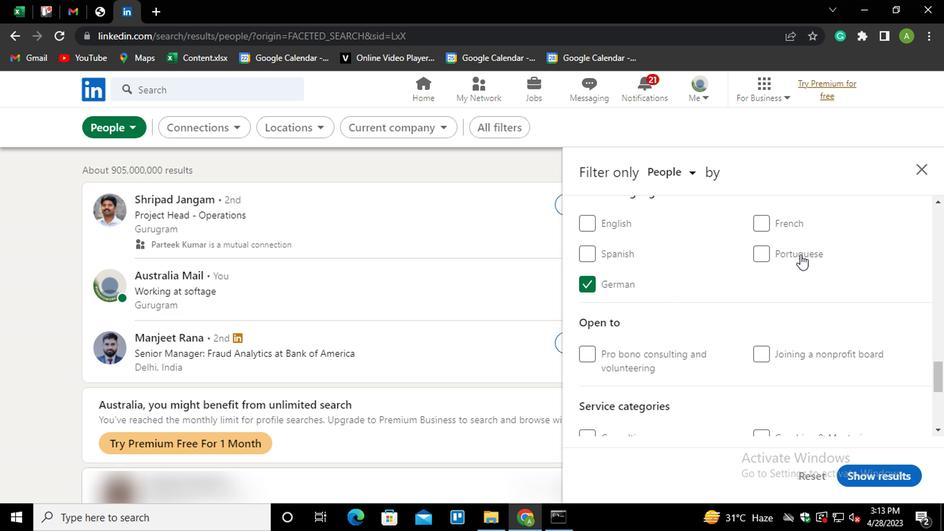 
Action: Mouse scrolled (798, 252) with delta (0, 0)
Screenshot: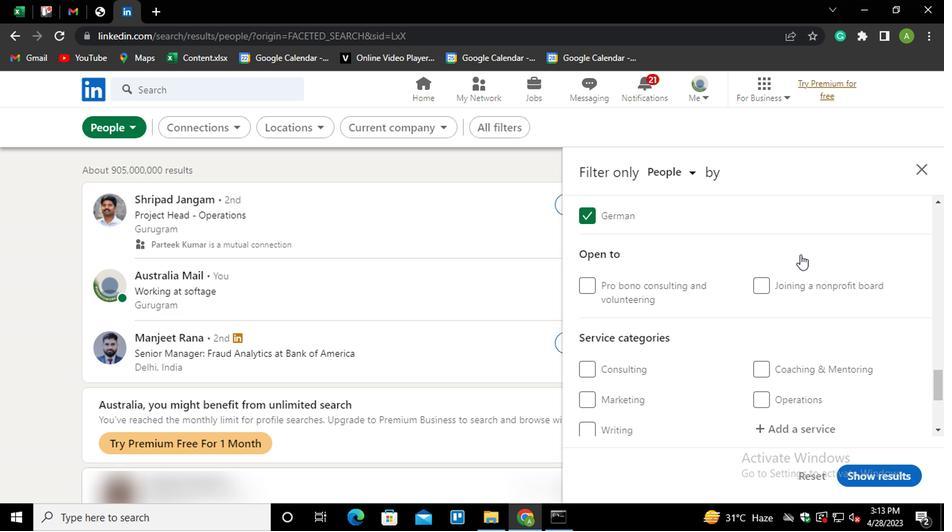 
Action: Mouse scrolled (798, 252) with delta (0, 0)
Screenshot: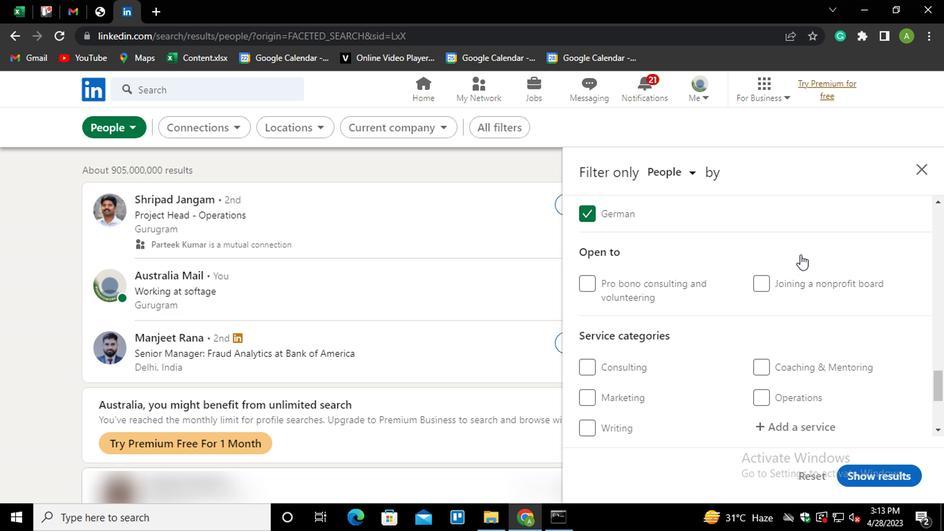 
Action: Mouse moved to (794, 284)
Screenshot: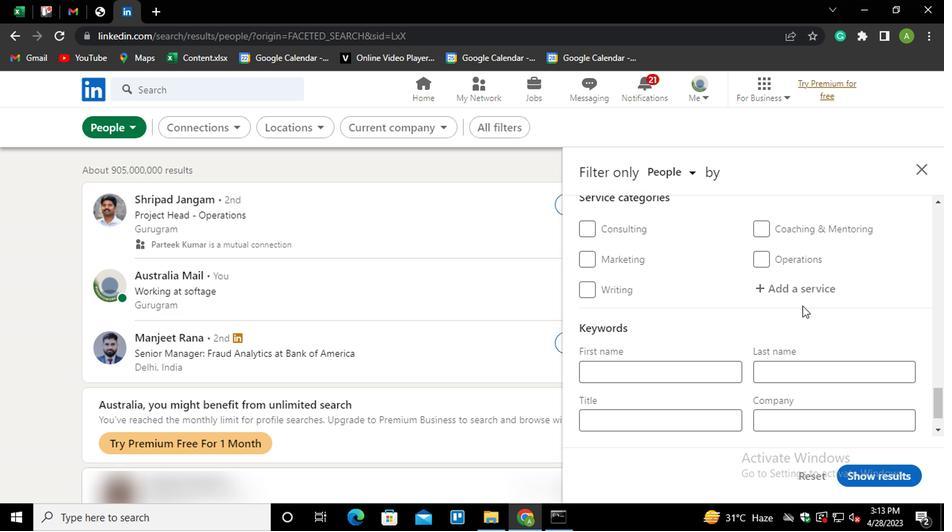 
Action: Mouse pressed left at (794, 284)
Screenshot: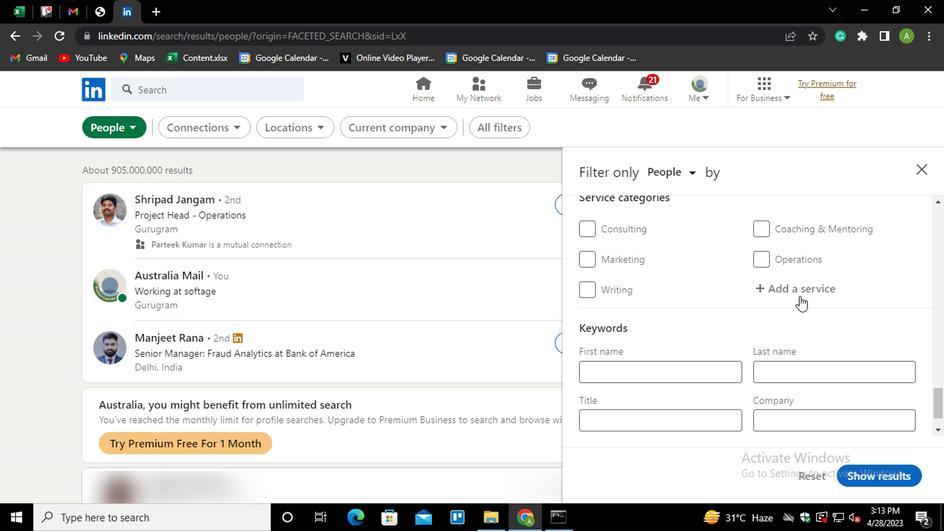 
Action: Mouse moved to (795, 288)
Screenshot: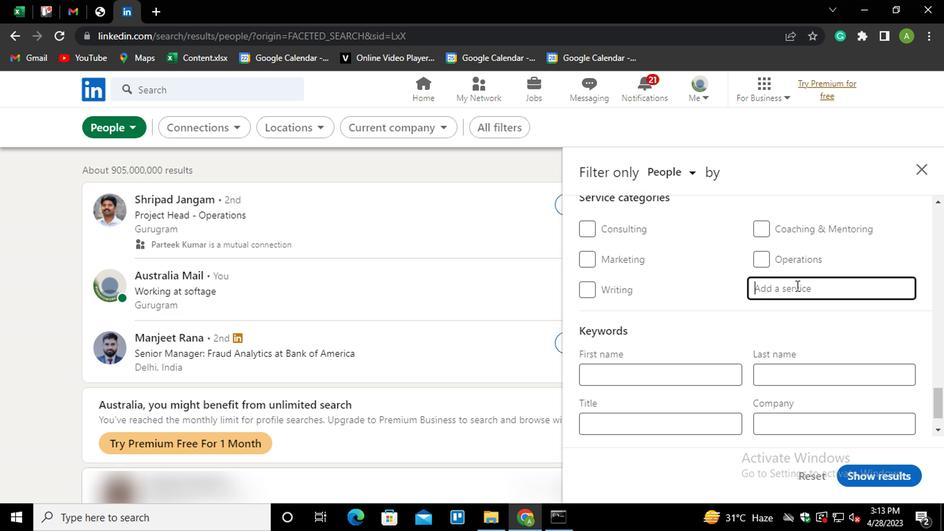 
Action: Mouse pressed left at (795, 288)
Screenshot: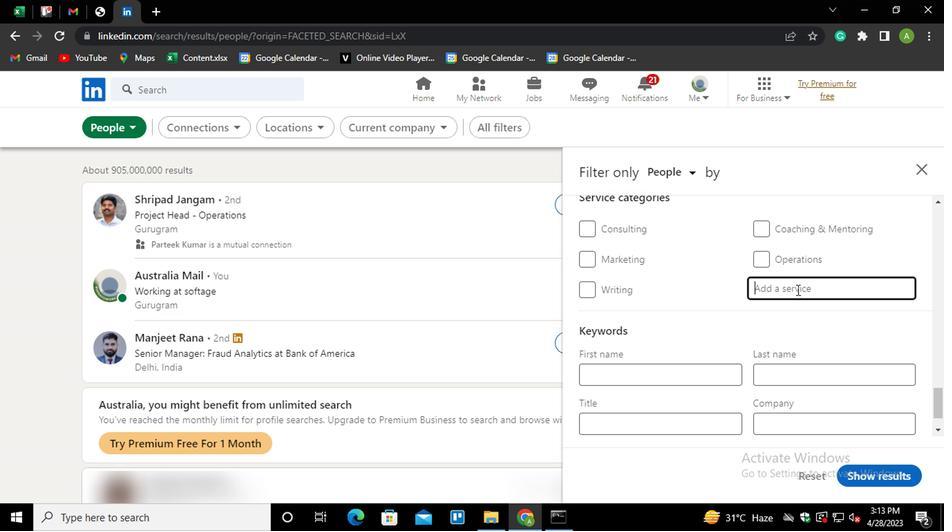 
Action: Key pressed <Key.shift><Key.shift>COMPUTER<Key.down><Key.down><Key.down><Key.up><Key.enter>
Screenshot: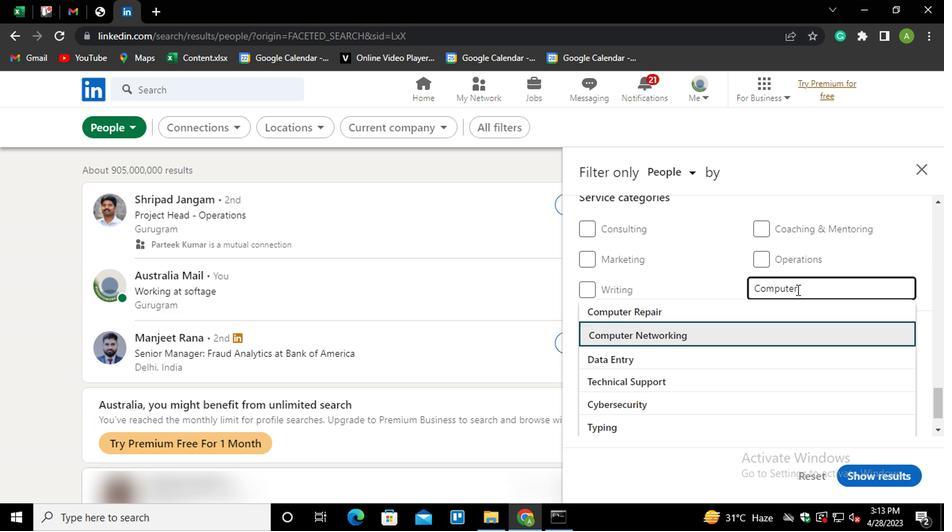 
Action: Mouse scrolled (795, 288) with delta (0, 0)
Screenshot: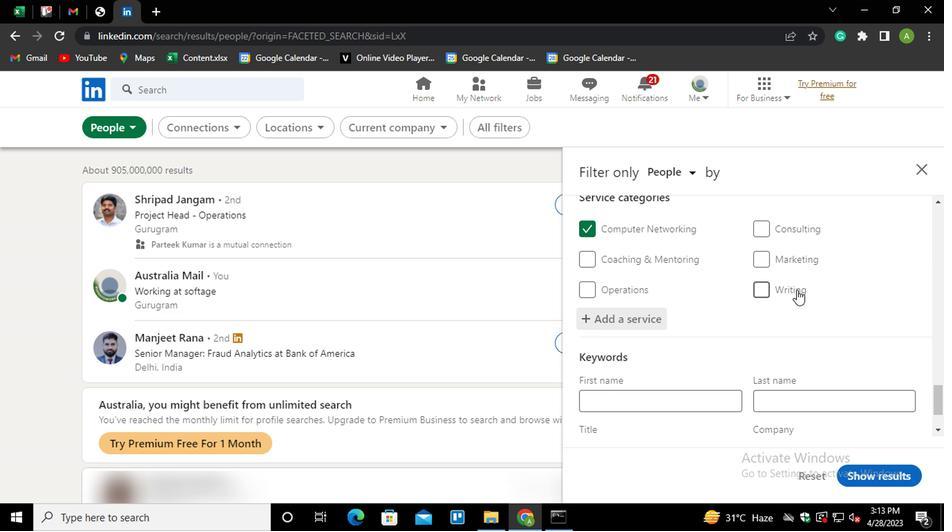 
Action: Mouse scrolled (795, 288) with delta (0, 0)
Screenshot: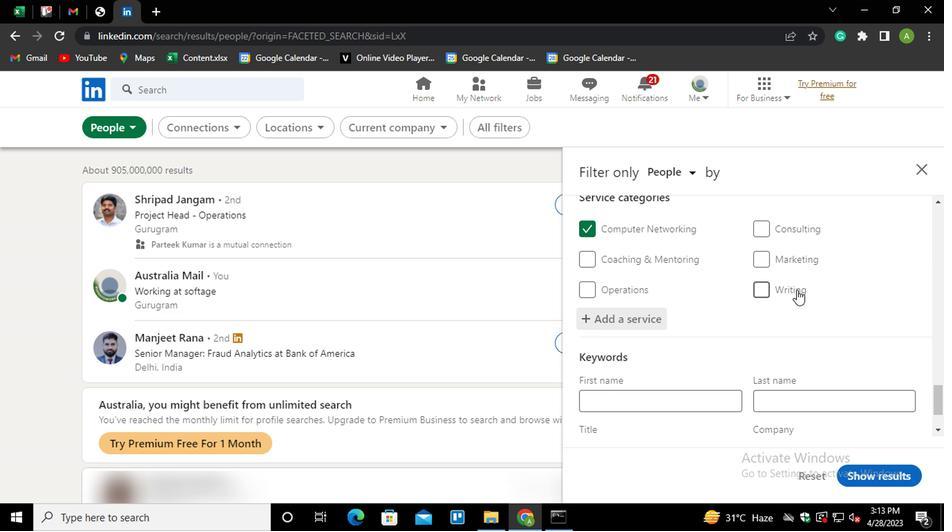 
Action: Mouse scrolled (795, 288) with delta (0, 0)
Screenshot: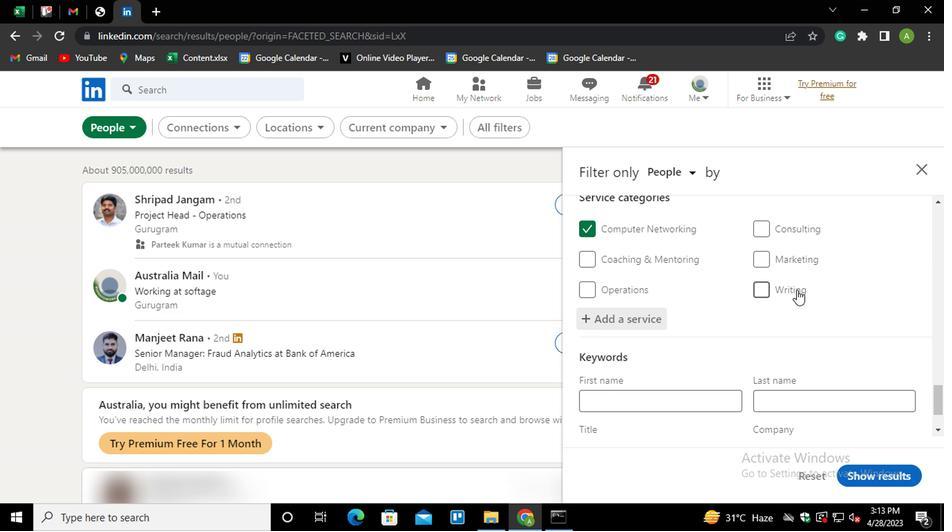 
Action: Mouse scrolled (795, 288) with delta (0, 0)
Screenshot: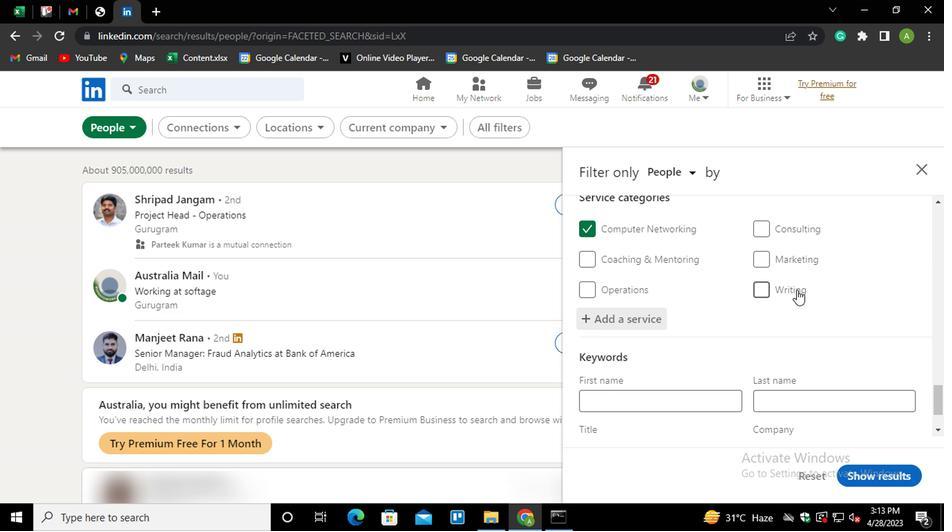
Action: Mouse scrolled (795, 288) with delta (0, 0)
Screenshot: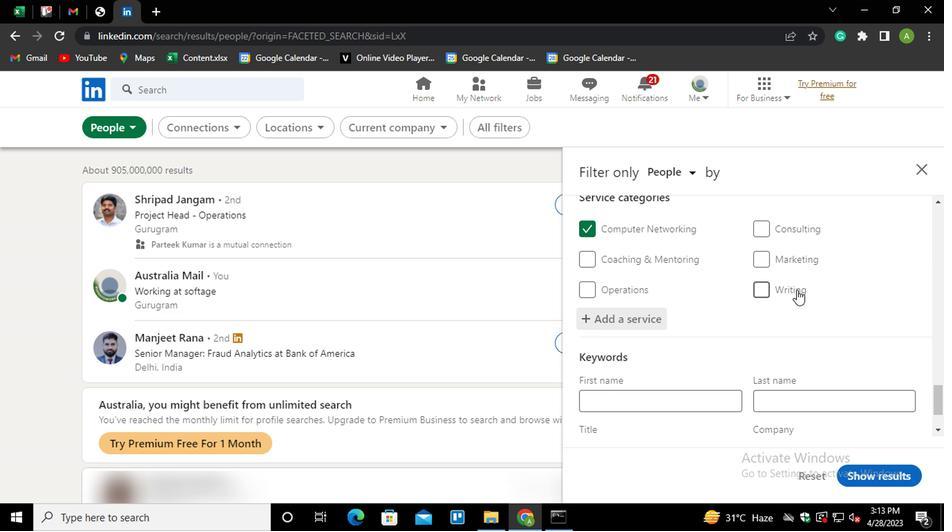 
Action: Mouse scrolled (795, 288) with delta (0, 0)
Screenshot: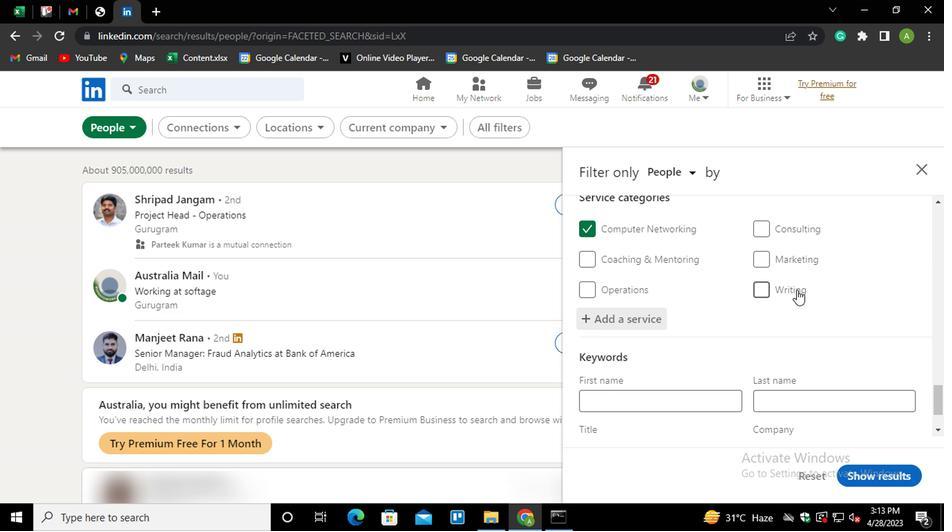 
Action: Mouse scrolled (795, 288) with delta (0, 0)
Screenshot: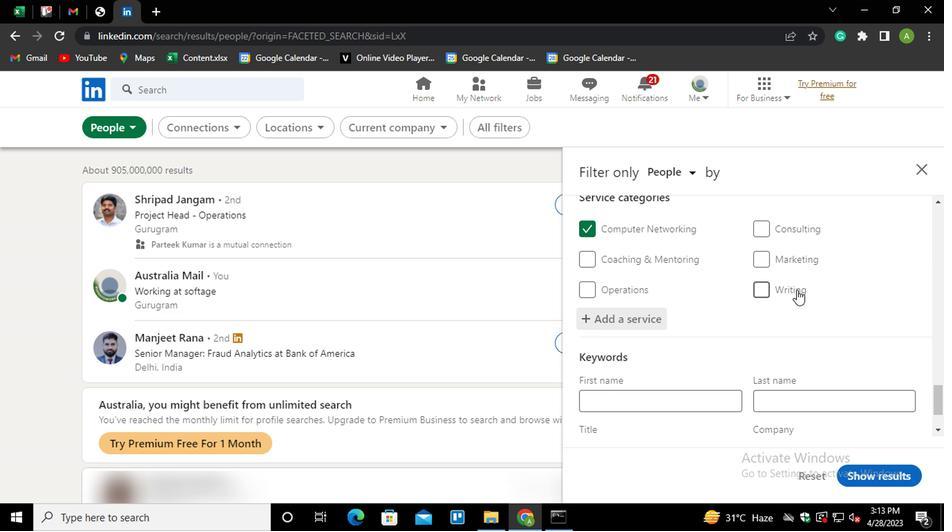 
Action: Mouse moved to (678, 369)
Screenshot: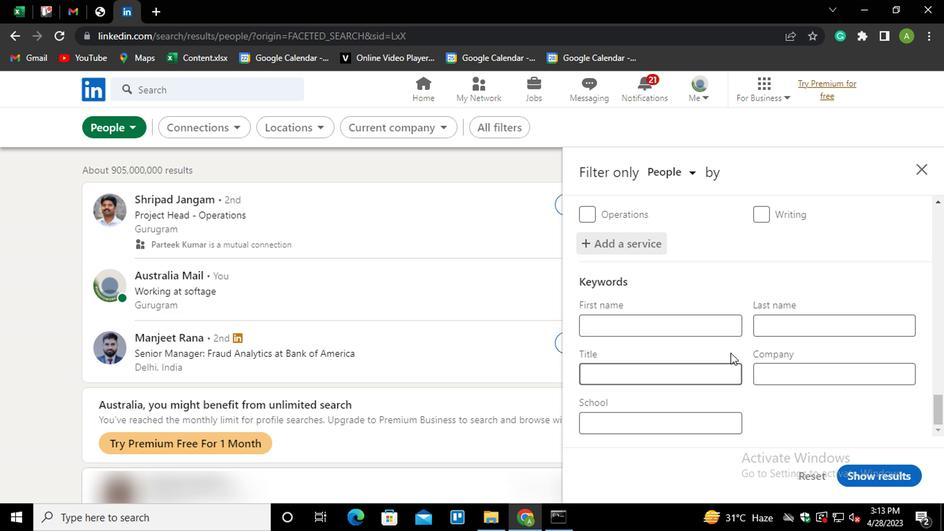 
Action: Mouse pressed left at (678, 369)
Screenshot: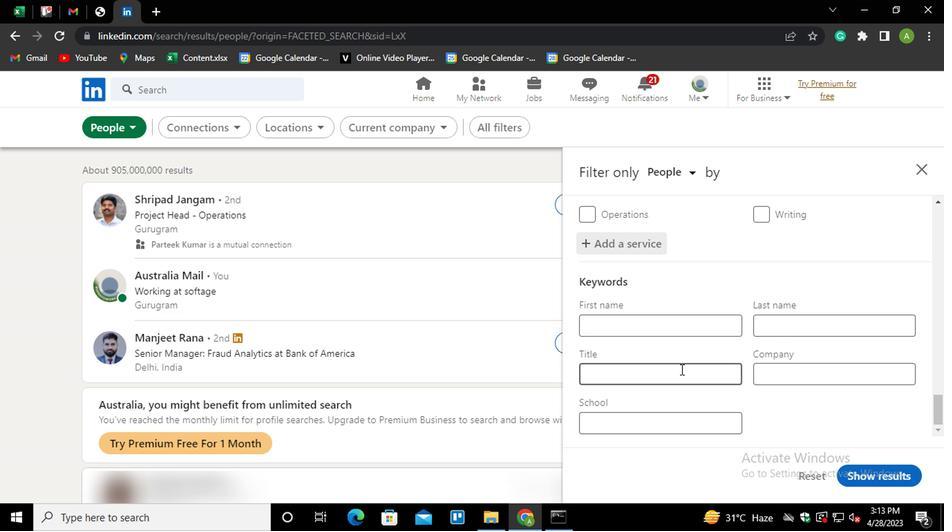 
Action: Mouse moved to (678, 370)
Screenshot: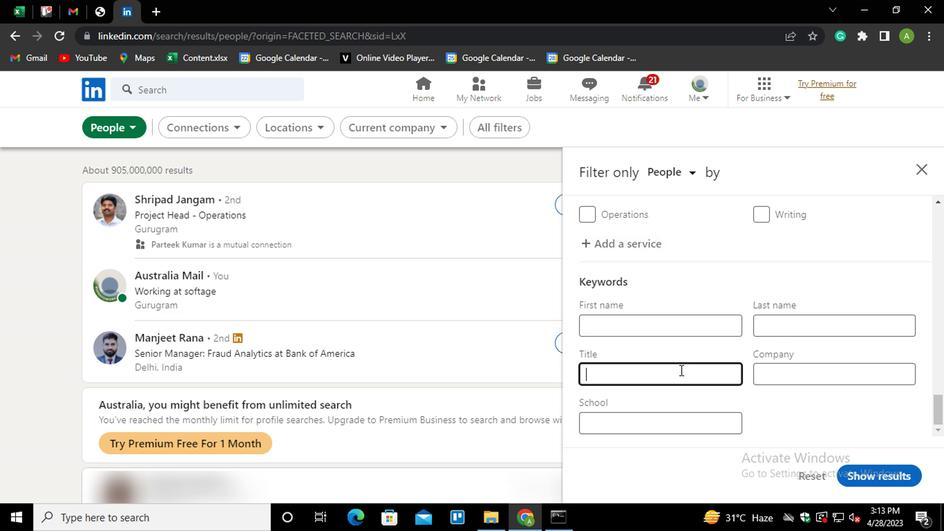 
Action: Key pressed <Key.shift>
Screenshot: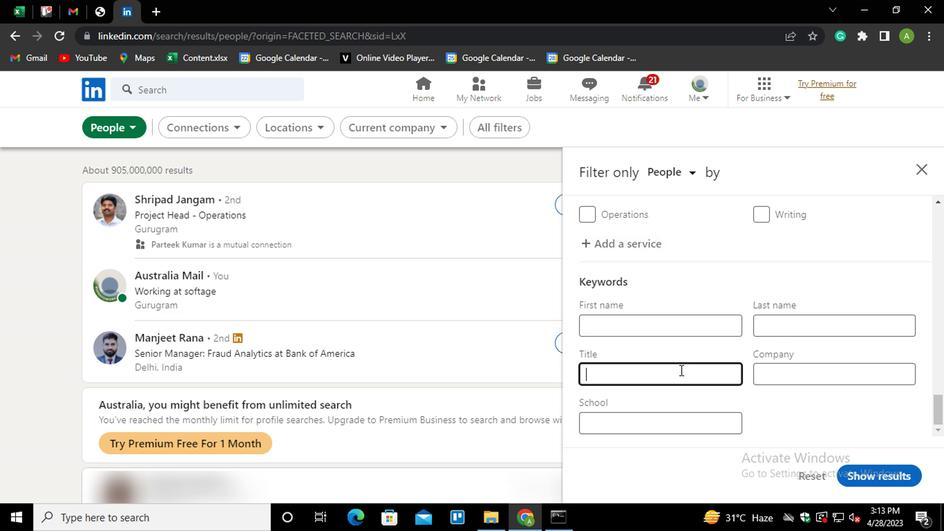 
Action: Mouse moved to (674, 372)
Screenshot: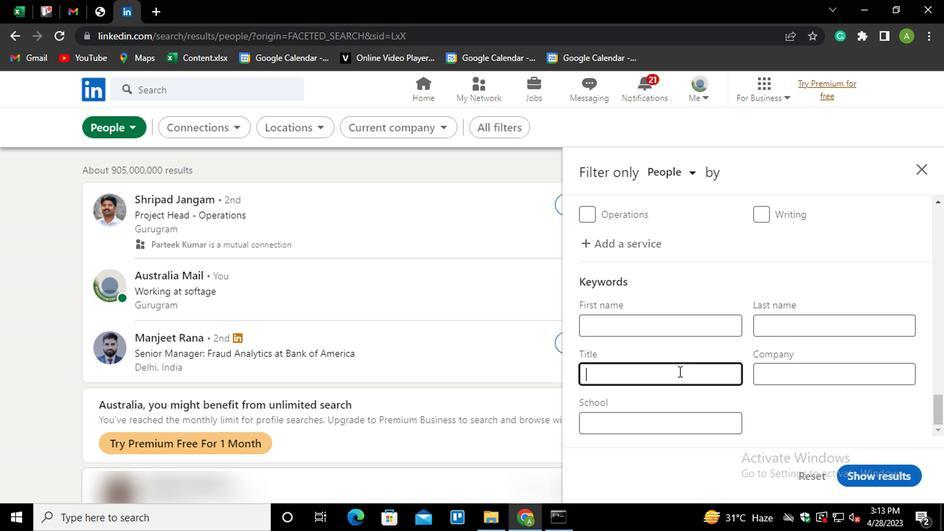 
Action: Key pressed SALES<Key.space><Key.shift>EN<Key.backspace>NGINEER
Screenshot: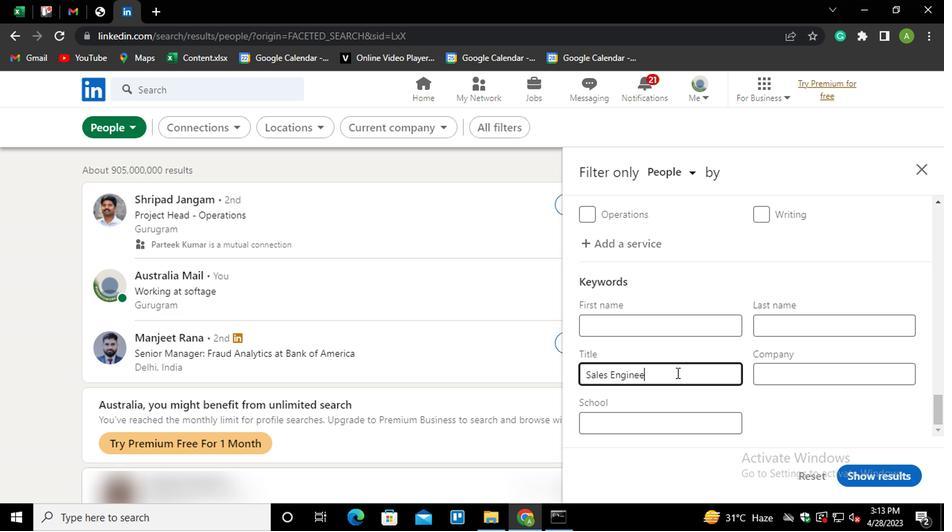 
Action: Mouse moved to (796, 423)
Screenshot: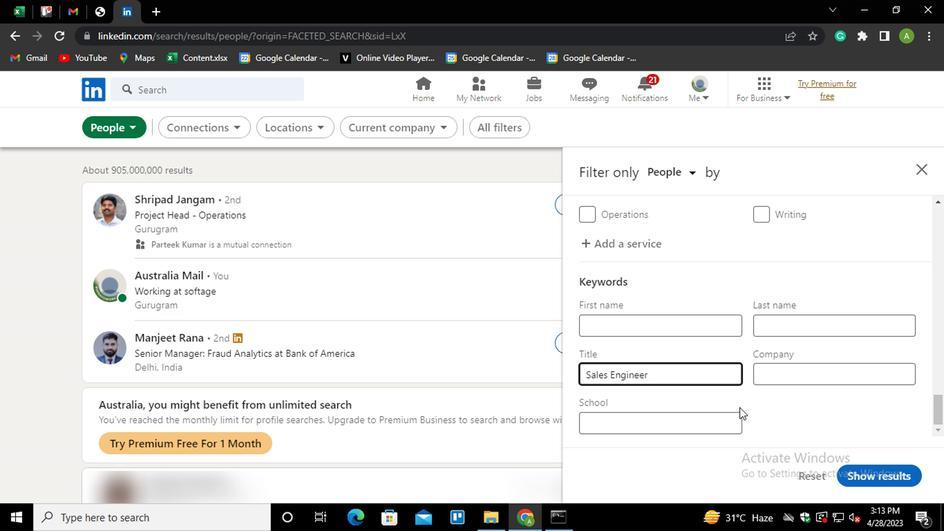 
Action: Mouse pressed left at (796, 423)
Screenshot: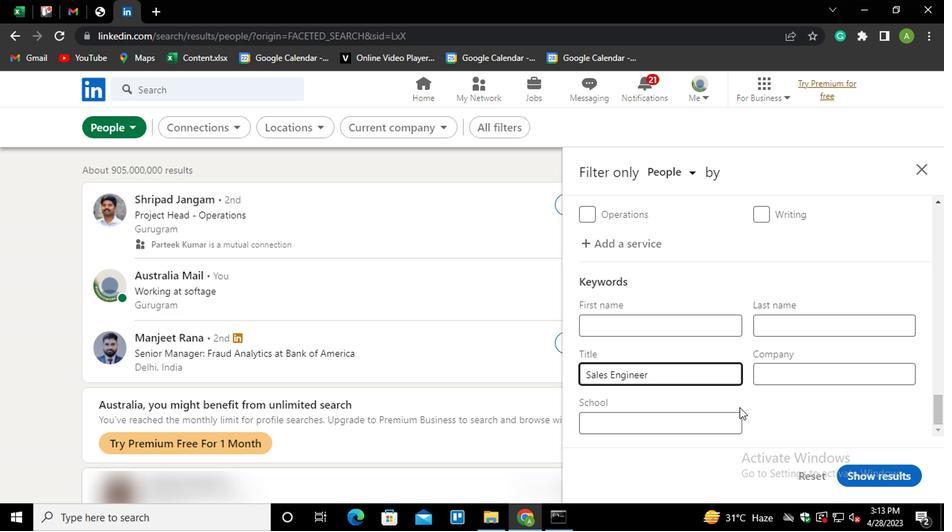 
Action: Mouse moved to (865, 473)
Screenshot: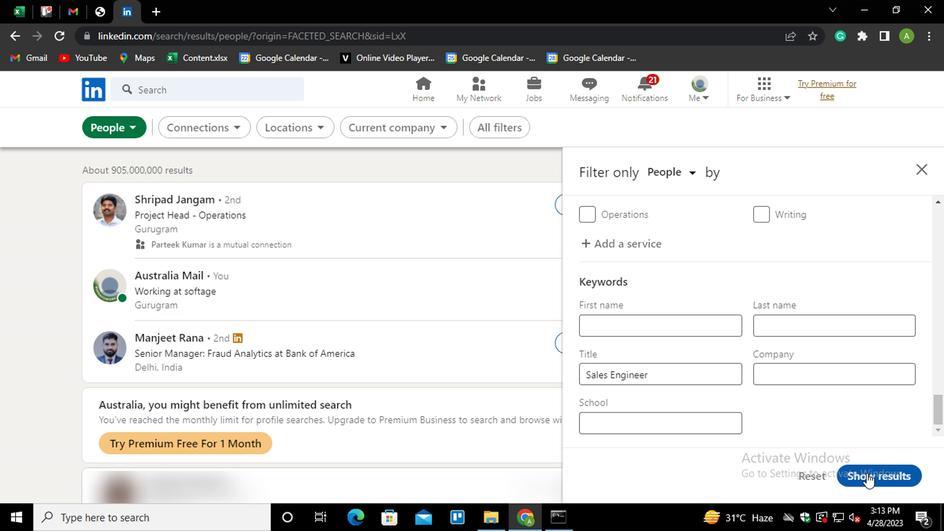 
Action: Mouse pressed left at (865, 473)
Screenshot: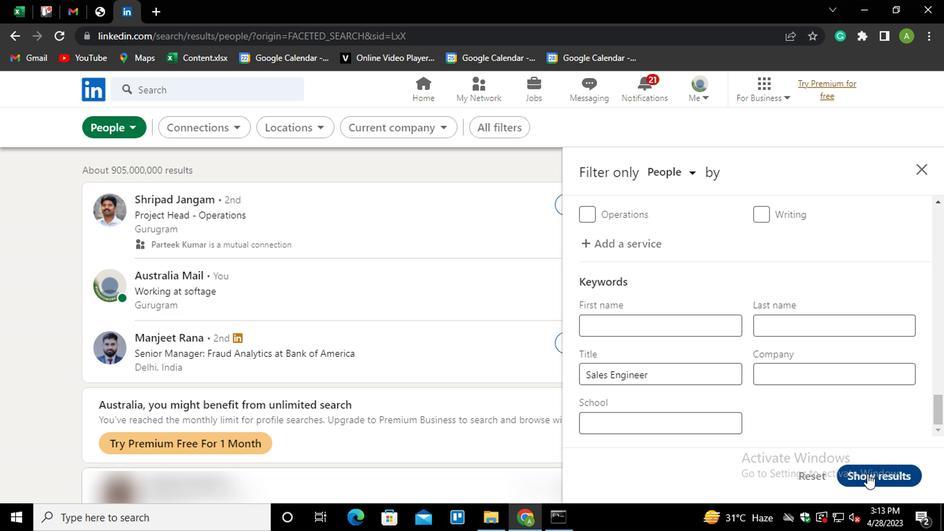 
Action: Mouse moved to (859, 477)
Screenshot: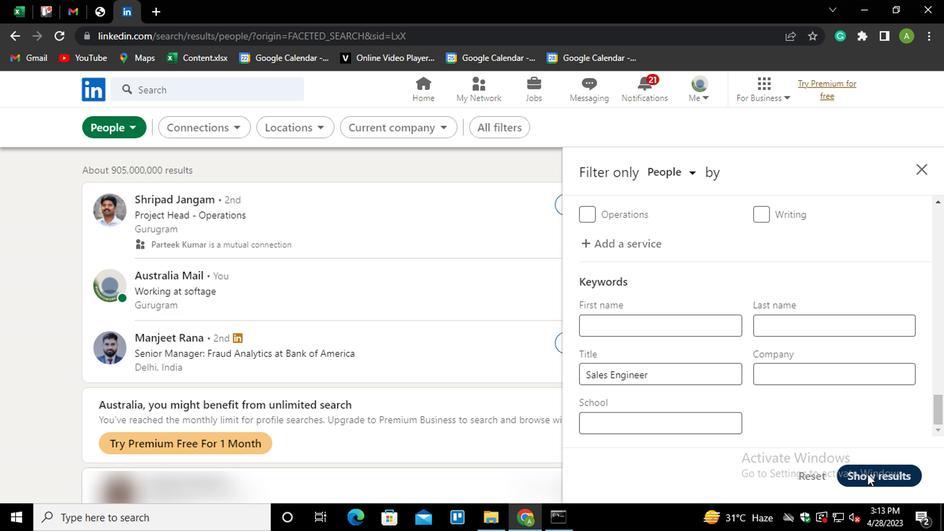 
